 Task: Add an event with the title Second Training Workshop: Negotiation Techniques, date '2024/04/03', time 8:50 AM to 10:50 AMand add a description: After the scavenger hunt, a debriefing session will be conducted to allow teams to share their experiences, challenges faced, and lessons learned. This provides an opportunity for reflection, celebration of successes, and identification of areas for improvement.Select event color  Lavender . Add location for the event as: 987 Meteora, Greece, logged in from the account softage.6@softage.netand send the event invitation to softage.9@softage.net and softage.10@softage.net. Set a reminder for the event Every weekday(Monday to Friday)
Action: Mouse moved to (96, 123)
Screenshot: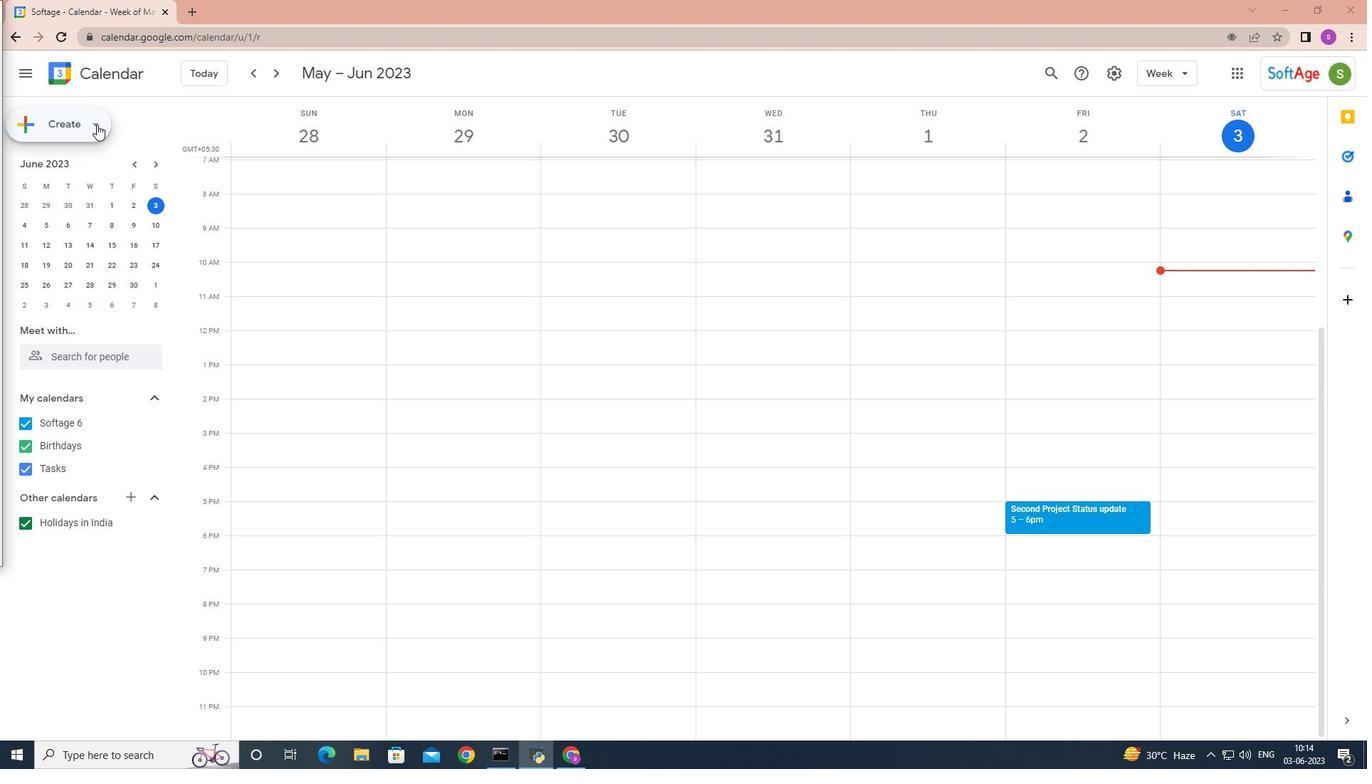 
Action: Mouse pressed left at (96, 123)
Screenshot: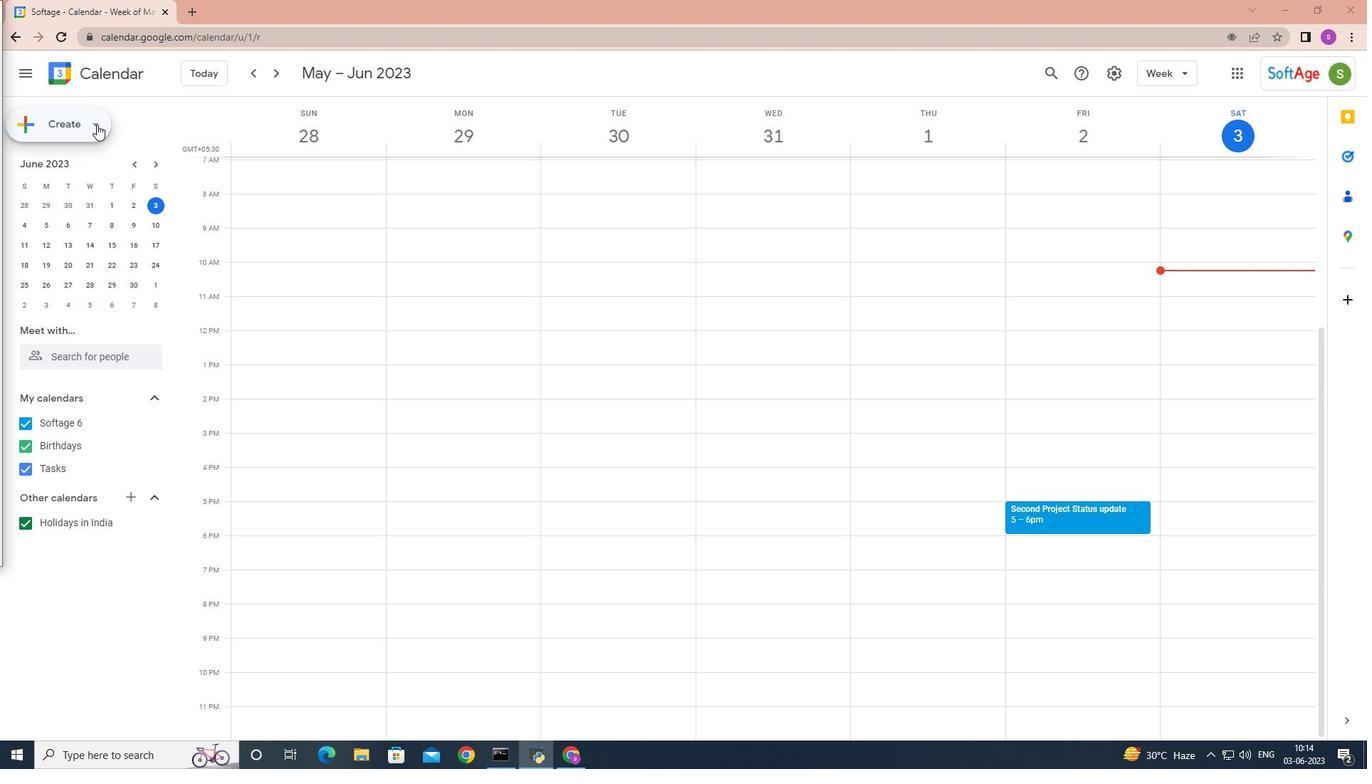 
Action: Mouse moved to (86, 157)
Screenshot: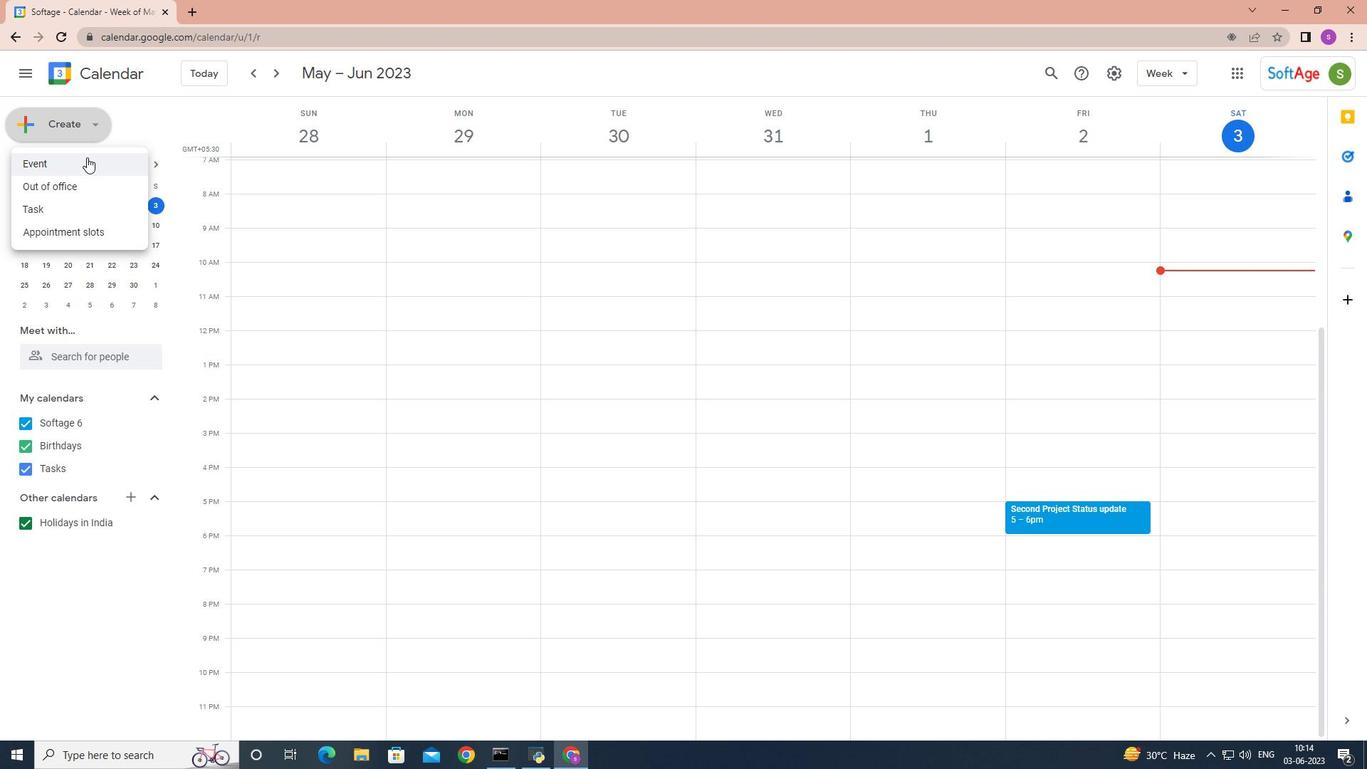 
Action: Mouse pressed left at (86, 157)
Screenshot: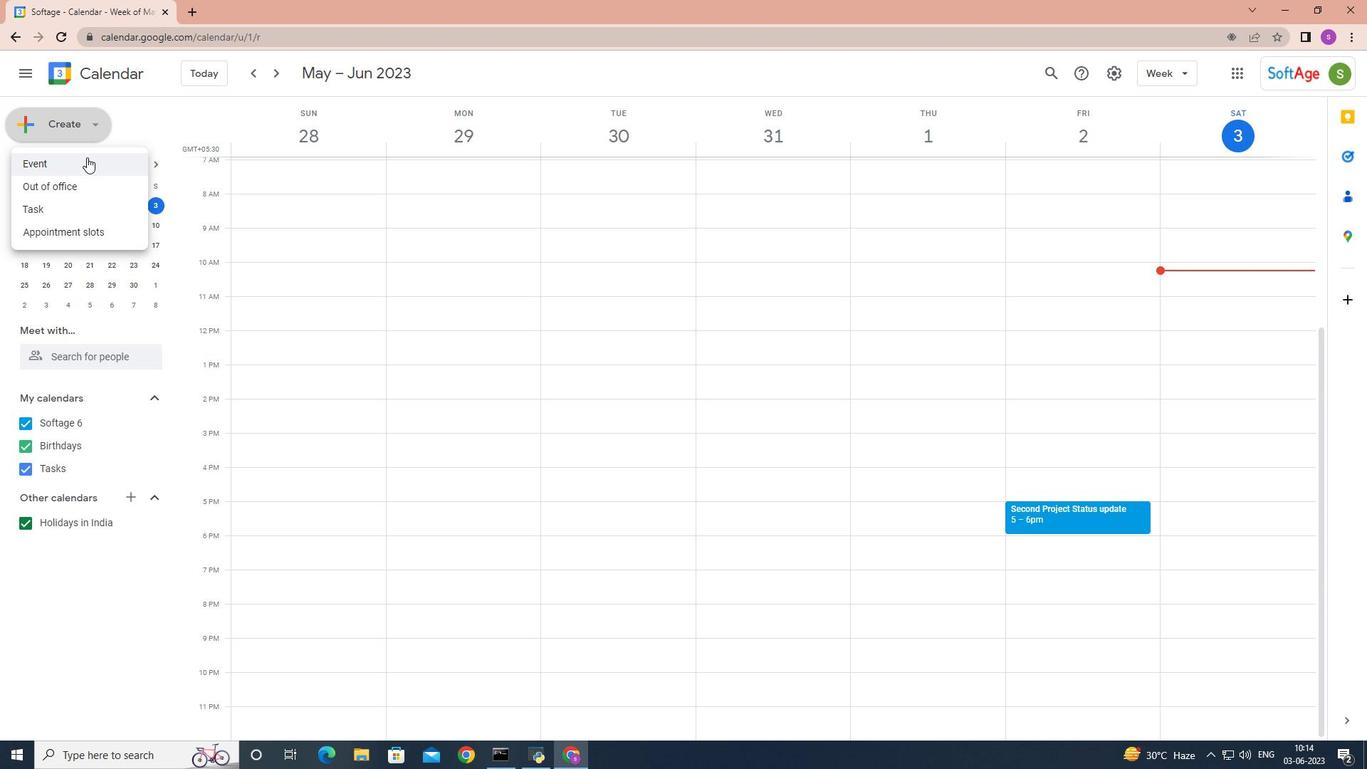 
Action: Mouse moved to (1023, 558)
Screenshot: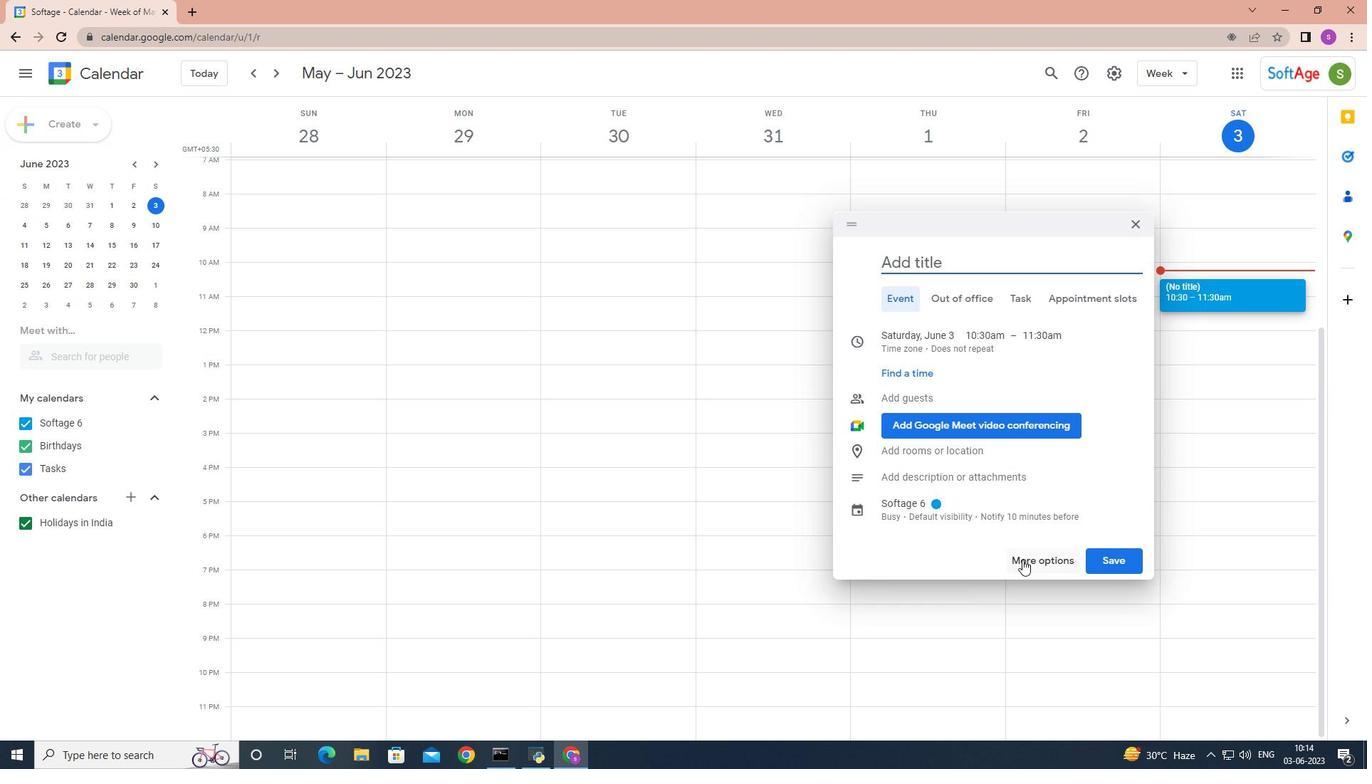 
Action: Mouse pressed left at (1023, 558)
Screenshot: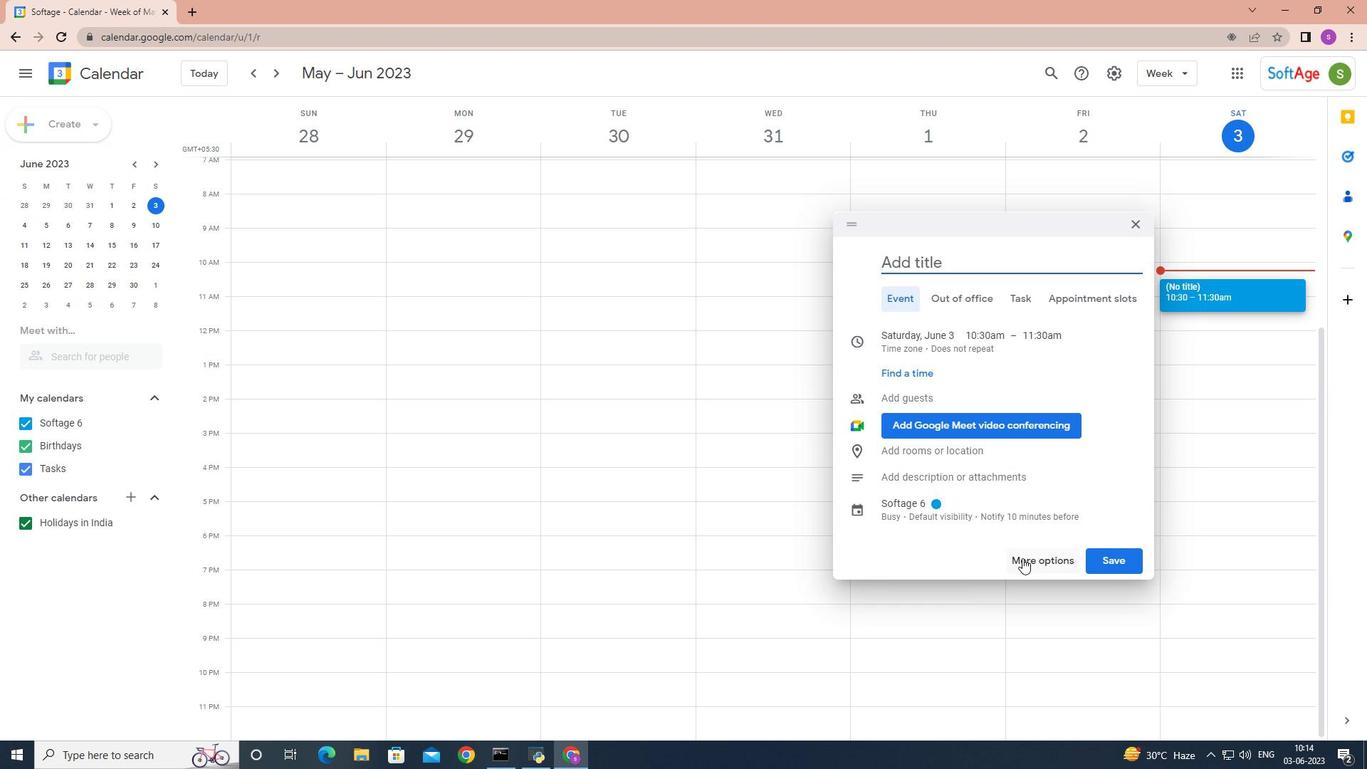 
Action: Mouse moved to (153, 109)
Screenshot: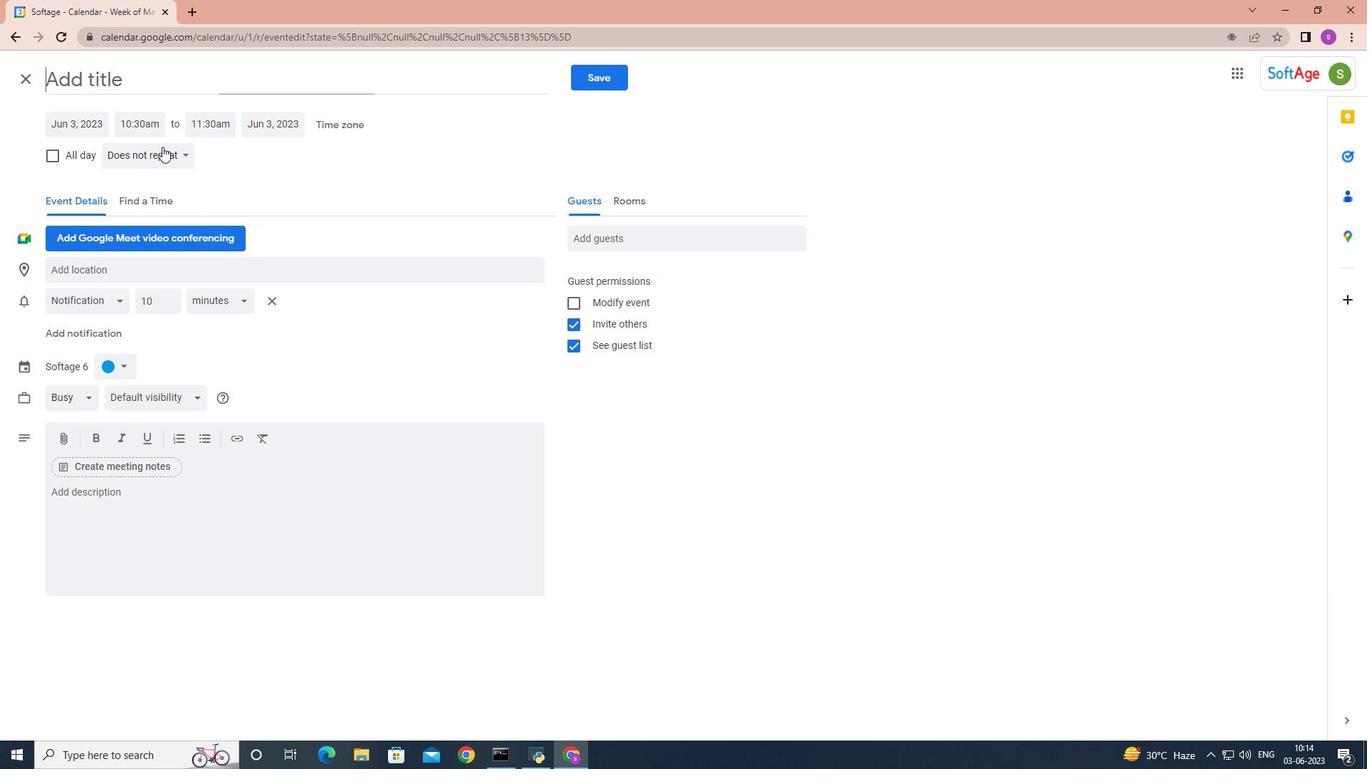 
Action: Key pressed <Key.shift>Second<Key.space><Key.shift>Training<Key.space><Key.shift>Workshop<Key.shift>:<Key.space><Key.shift>Negotiation<Key.space><Key.shift>Techniques
Screenshot: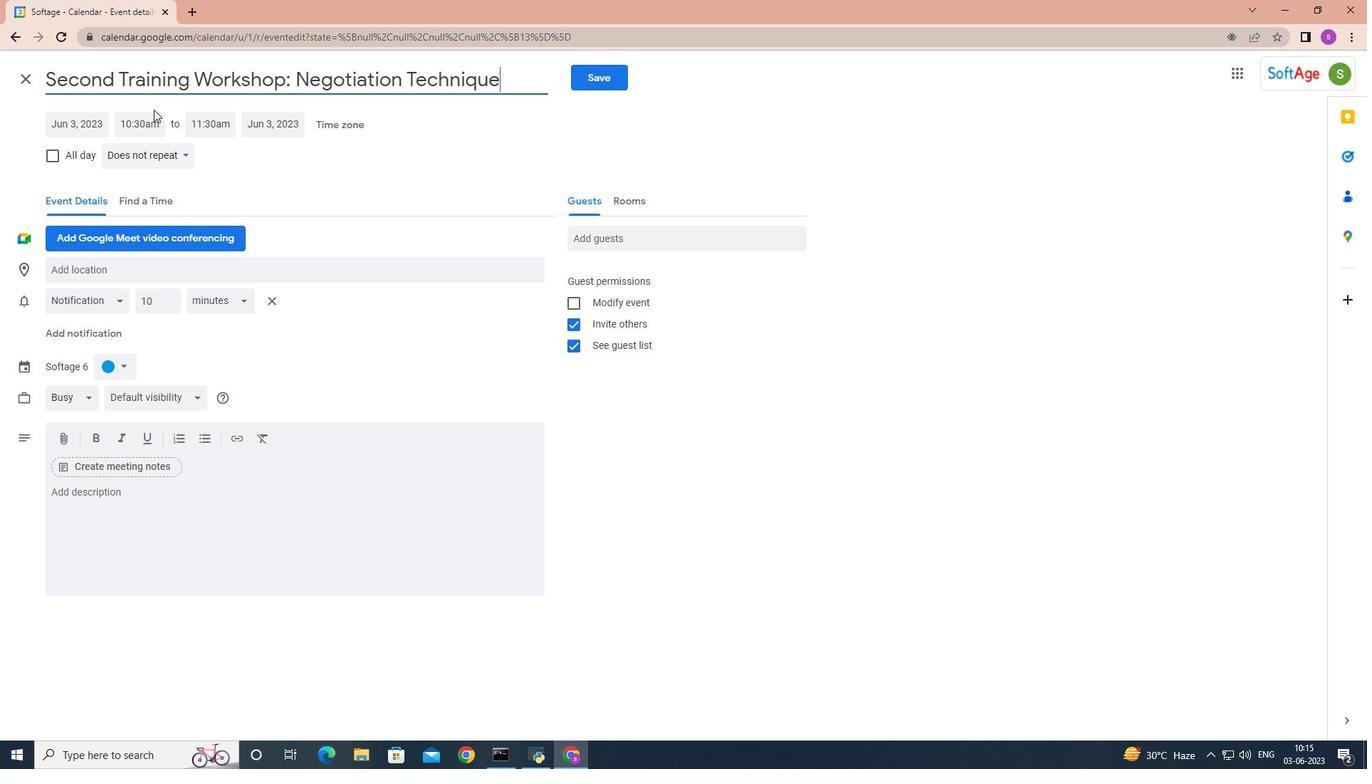 
Action: Mouse moved to (93, 128)
Screenshot: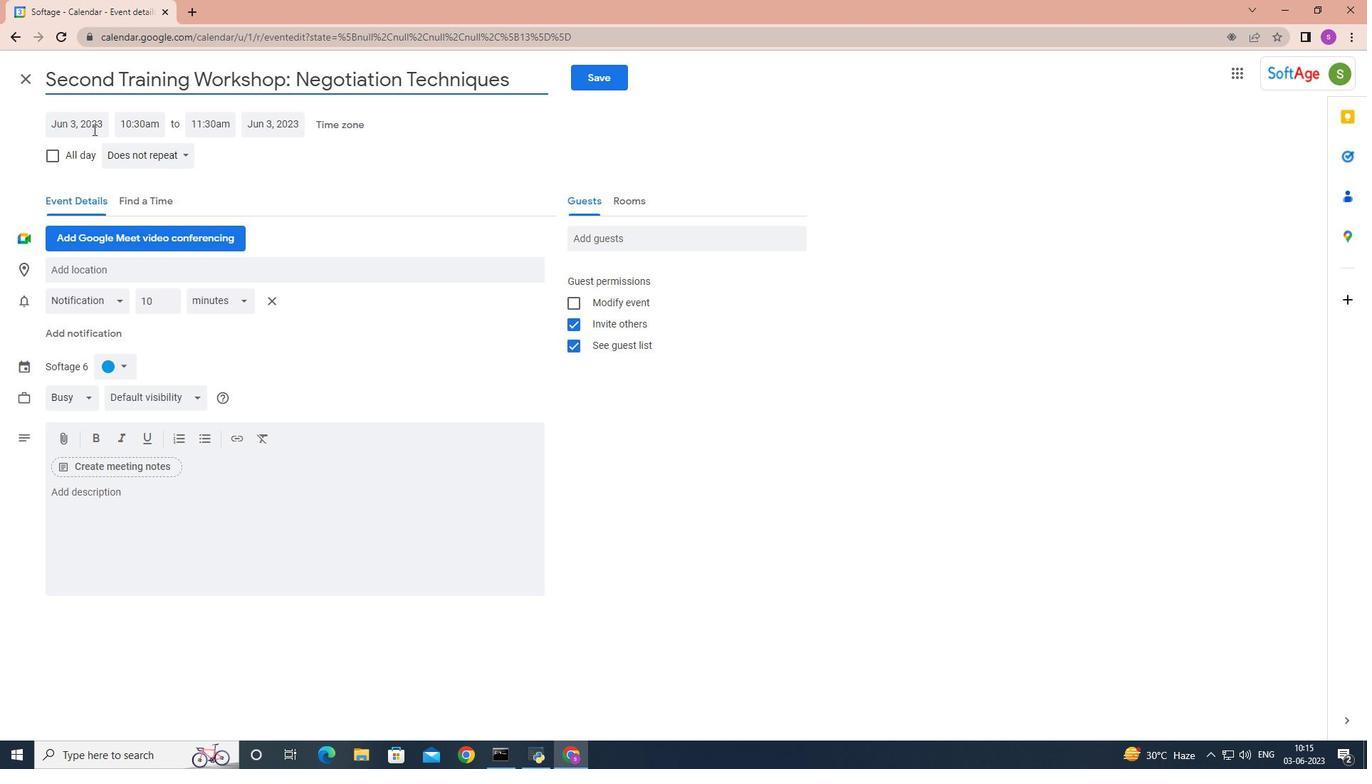 
Action: Mouse pressed left at (93, 128)
Screenshot: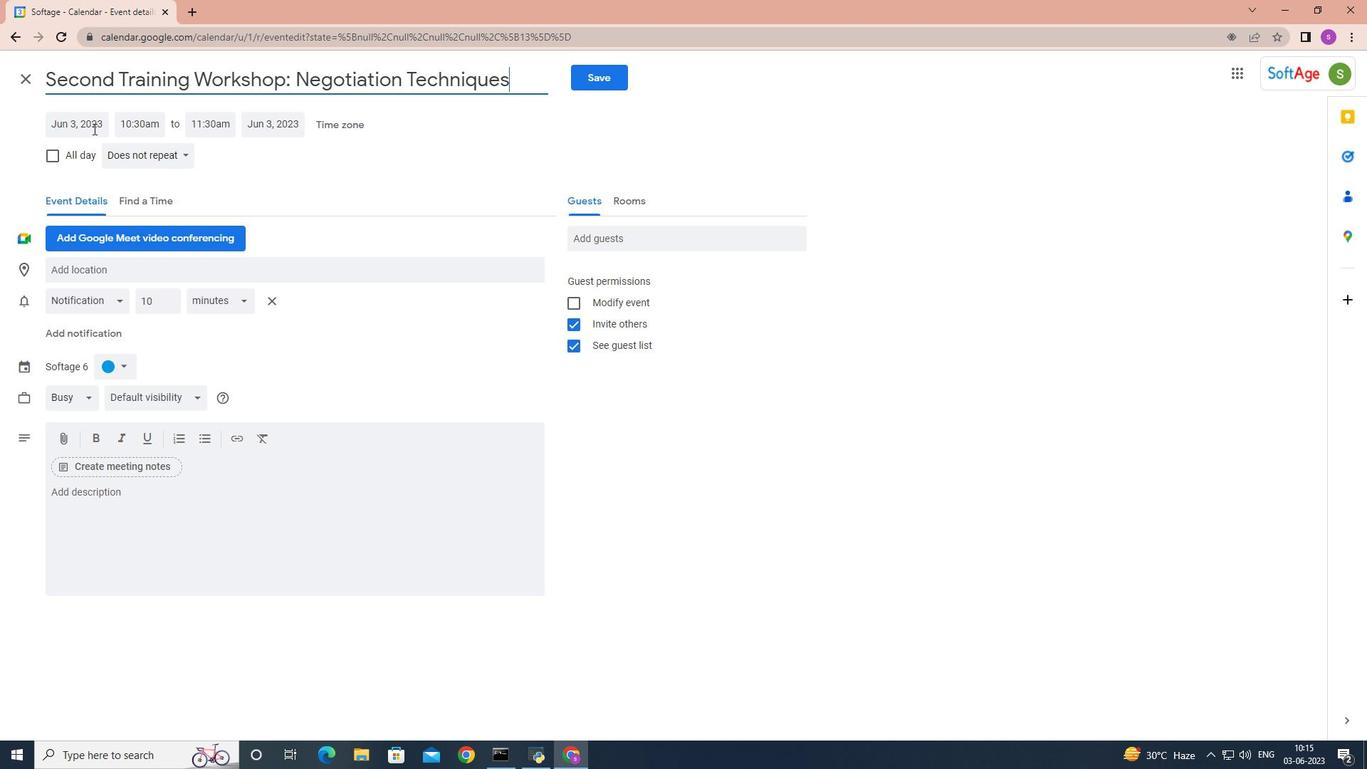 
Action: Mouse moved to (227, 156)
Screenshot: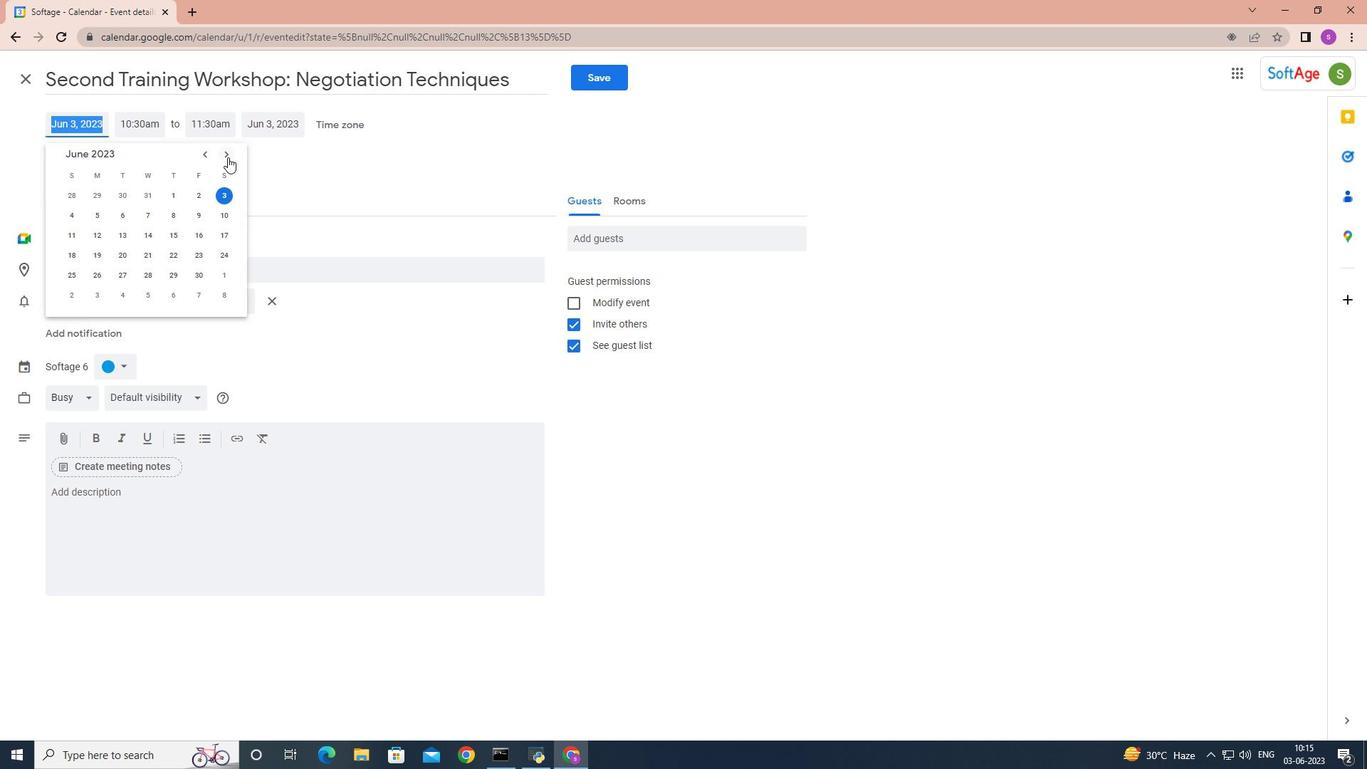 
Action: Mouse pressed left at (227, 156)
Screenshot: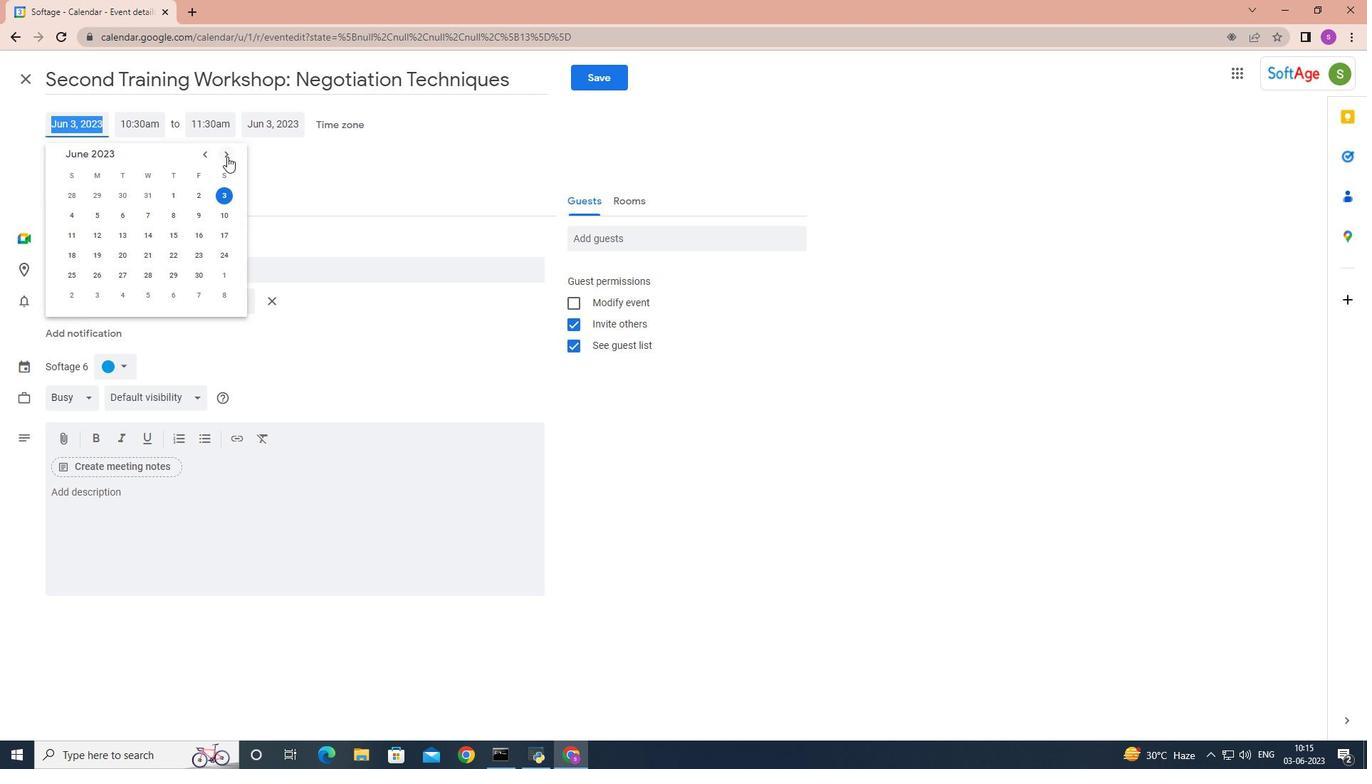 
Action: Mouse moved to (226, 156)
Screenshot: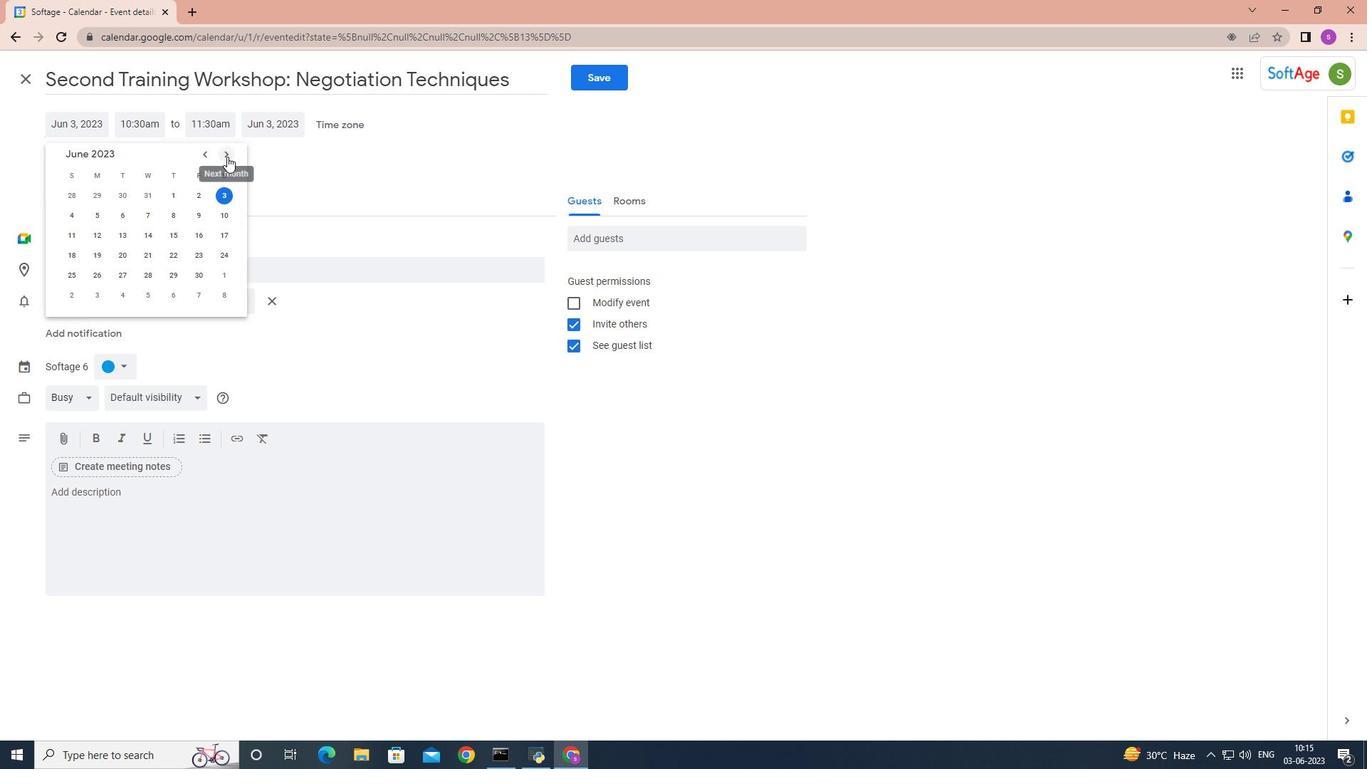 
Action: Mouse pressed left at (226, 156)
Screenshot: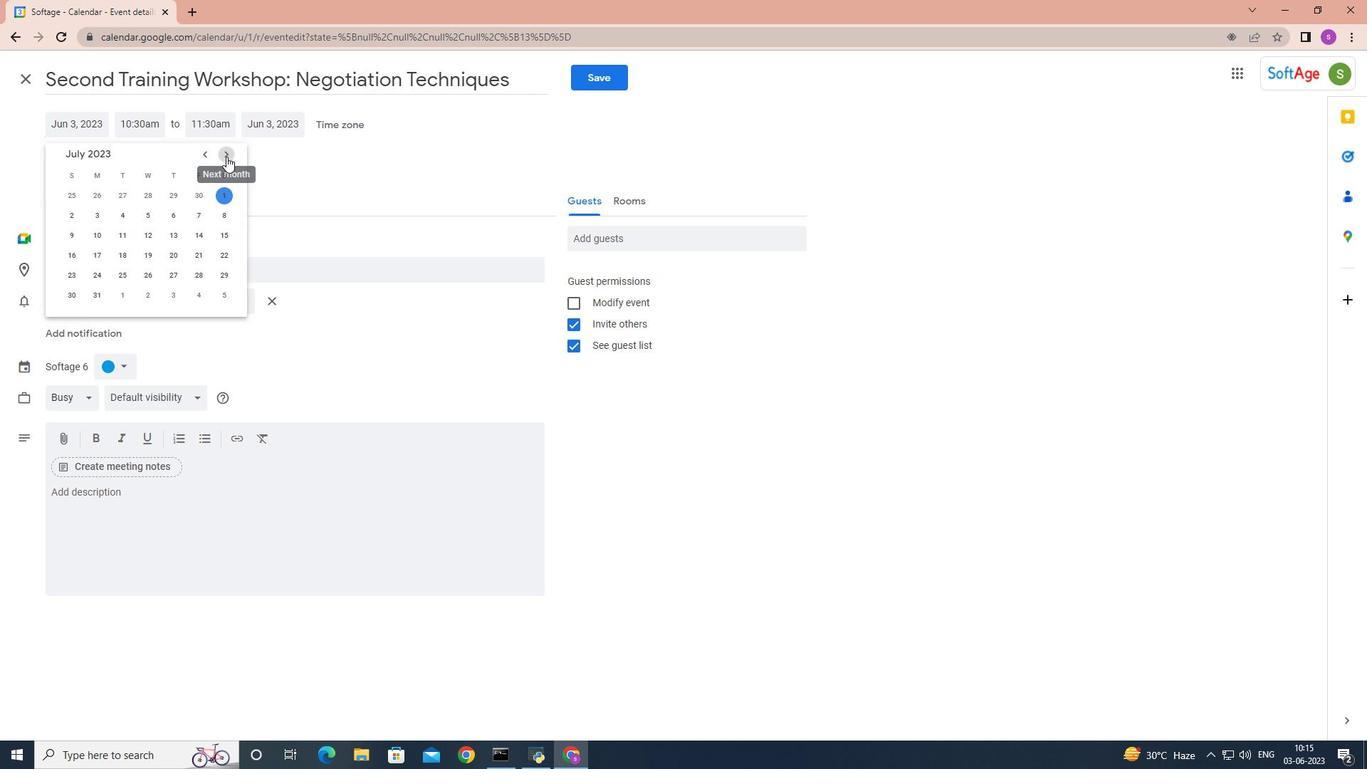 
Action: Mouse pressed left at (226, 156)
Screenshot: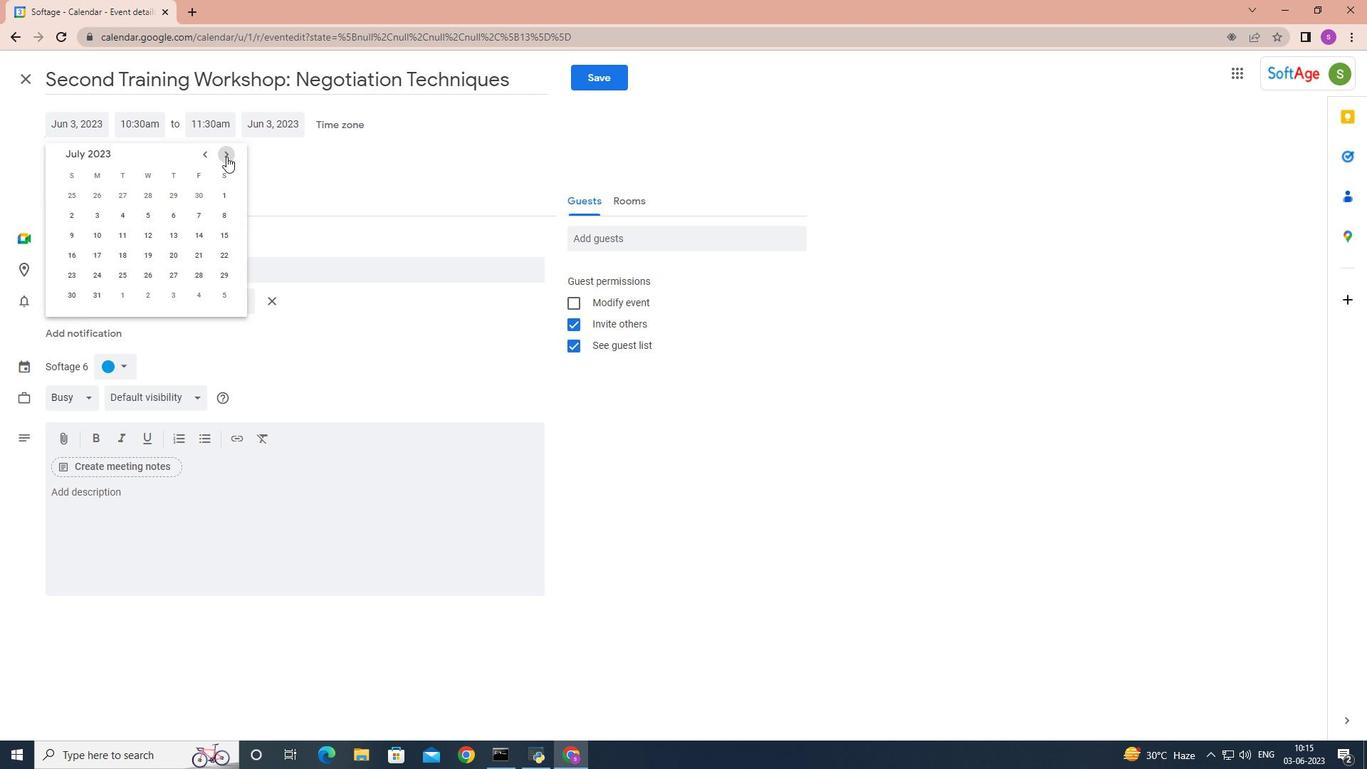 
Action: Mouse pressed left at (226, 156)
Screenshot: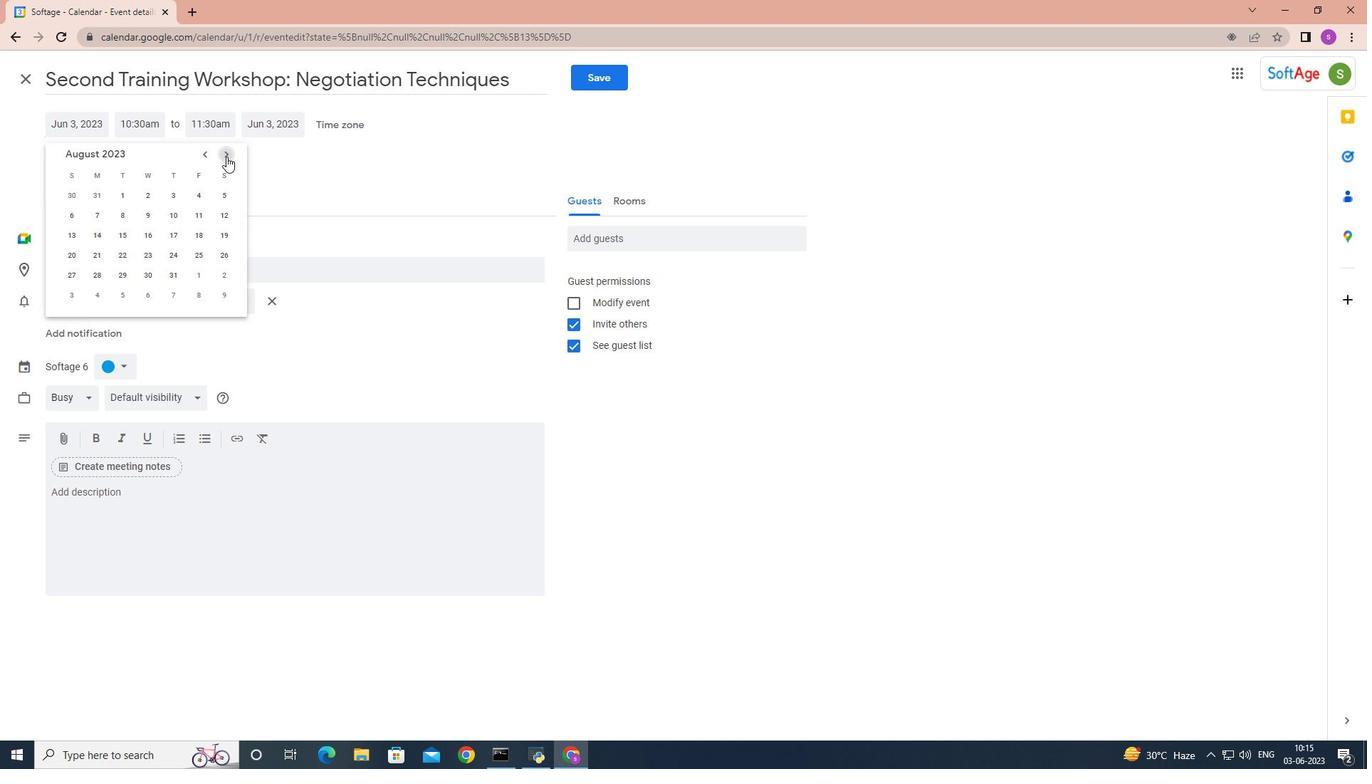 
Action: Mouse pressed left at (226, 156)
Screenshot: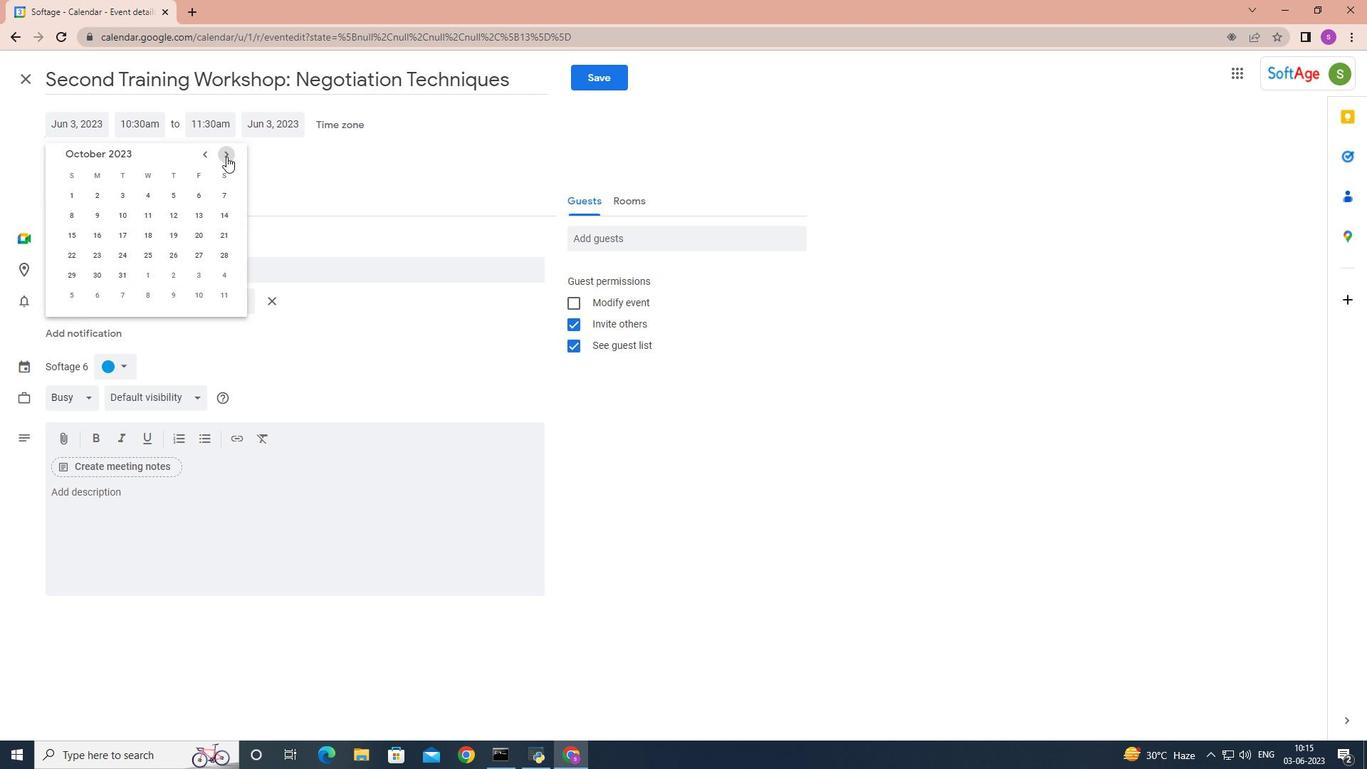 
Action: Mouse pressed left at (226, 156)
Screenshot: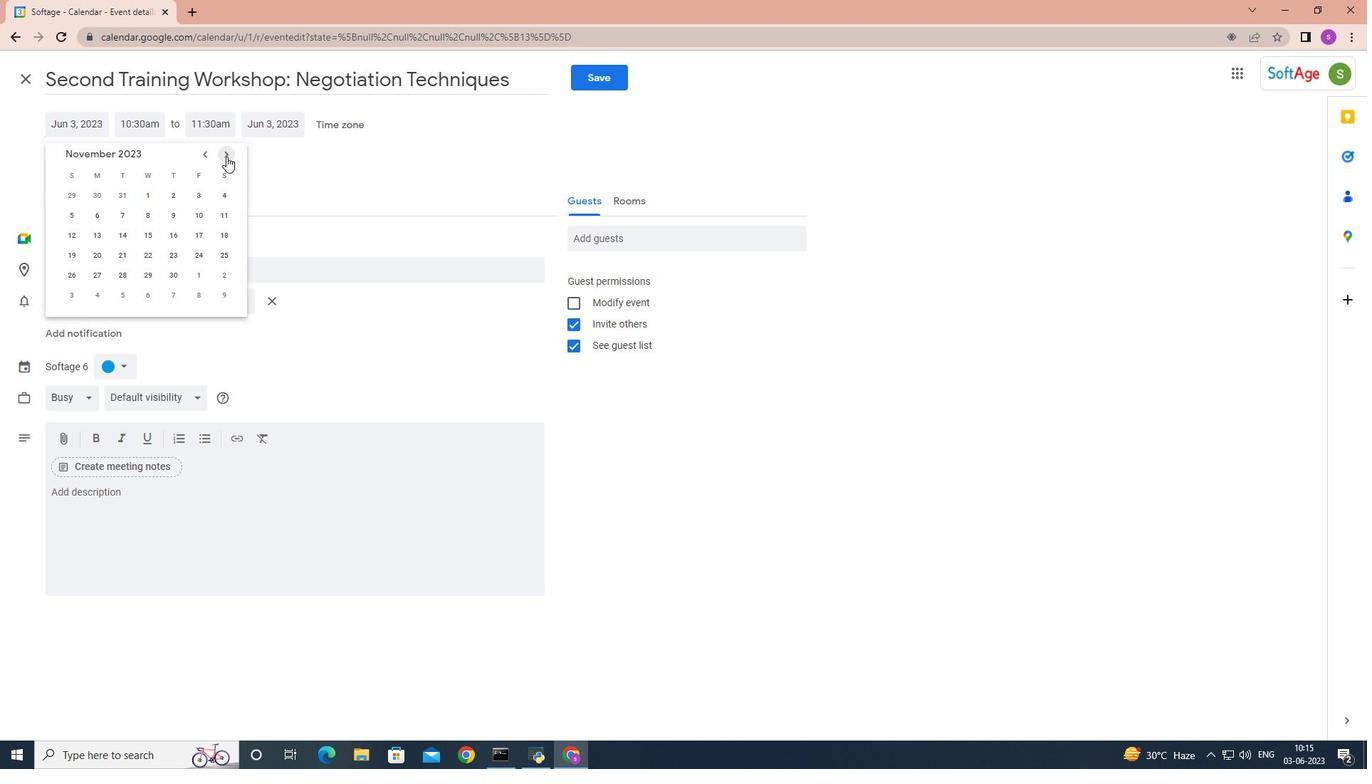 
Action: Mouse pressed left at (226, 156)
Screenshot: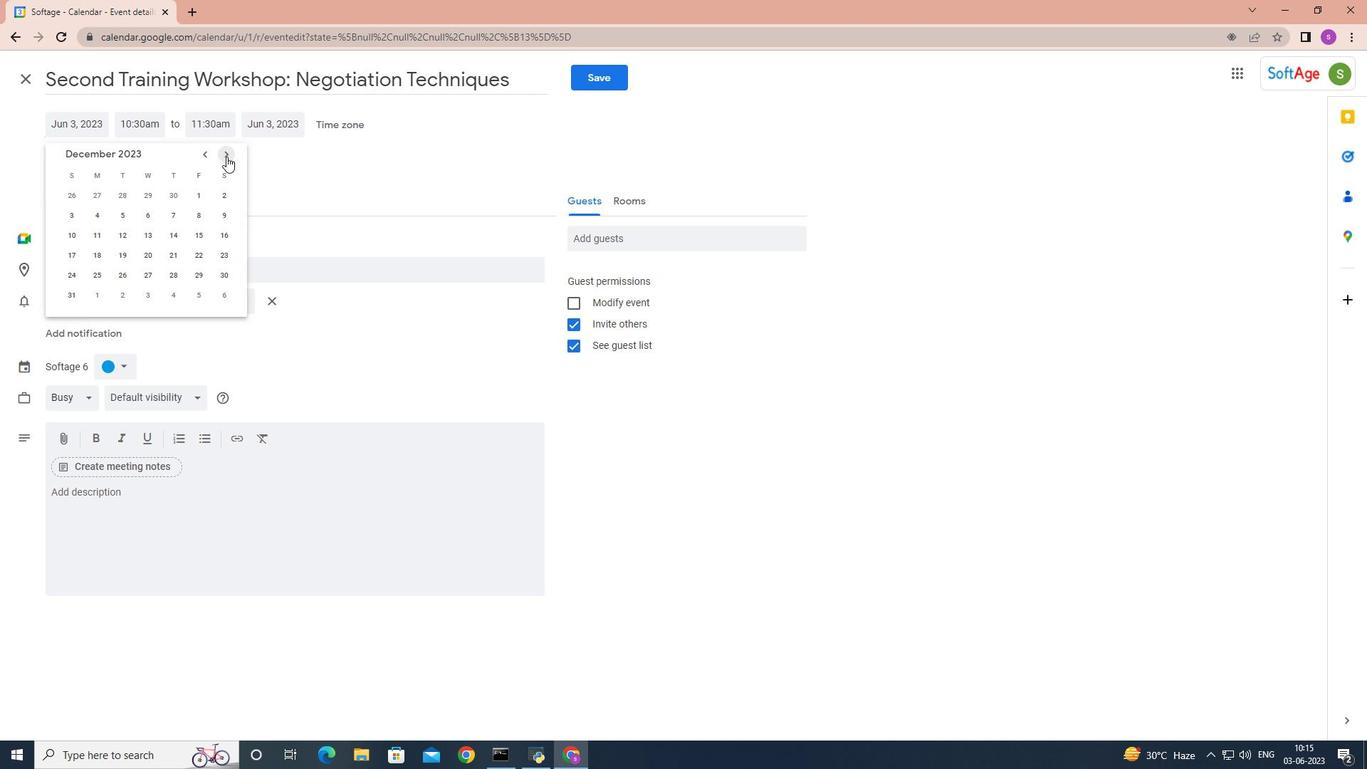 
Action: Mouse pressed left at (226, 156)
Screenshot: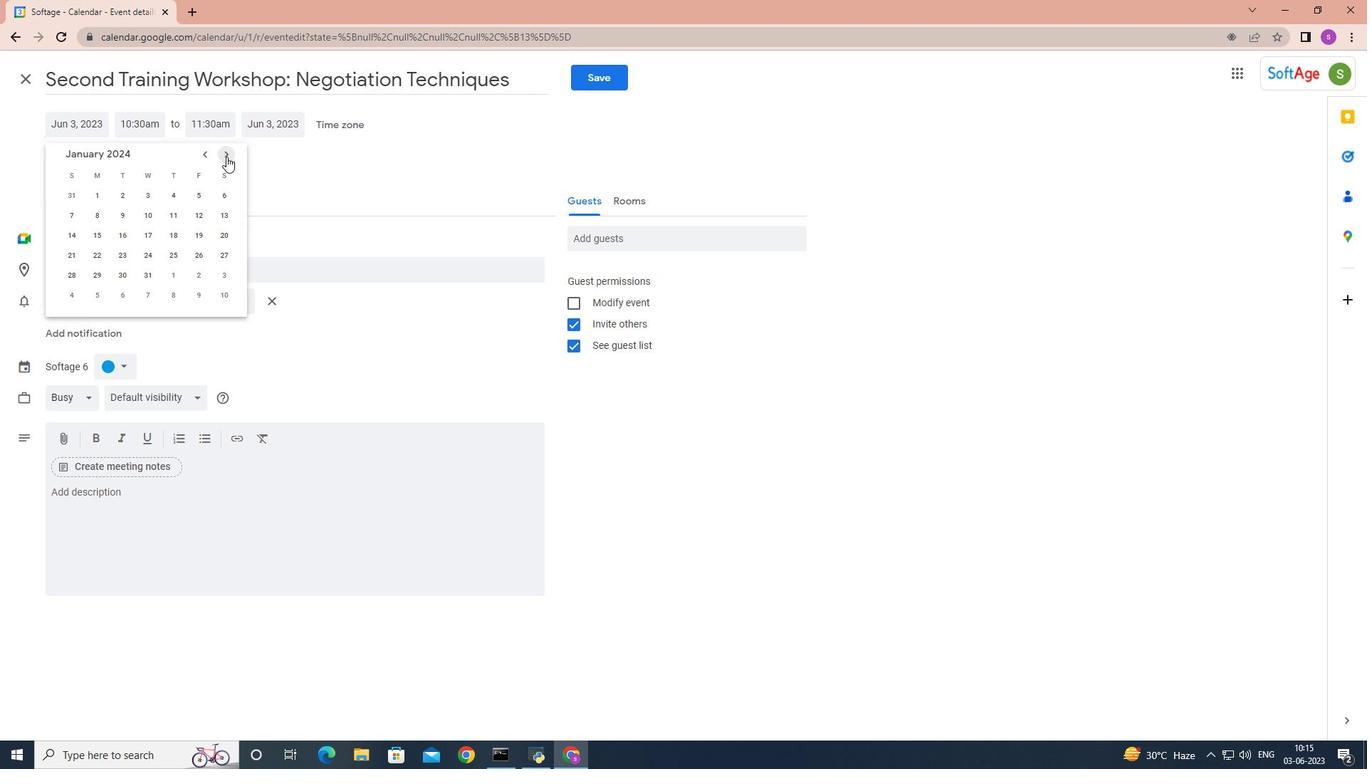 
Action: Mouse pressed left at (226, 156)
Screenshot: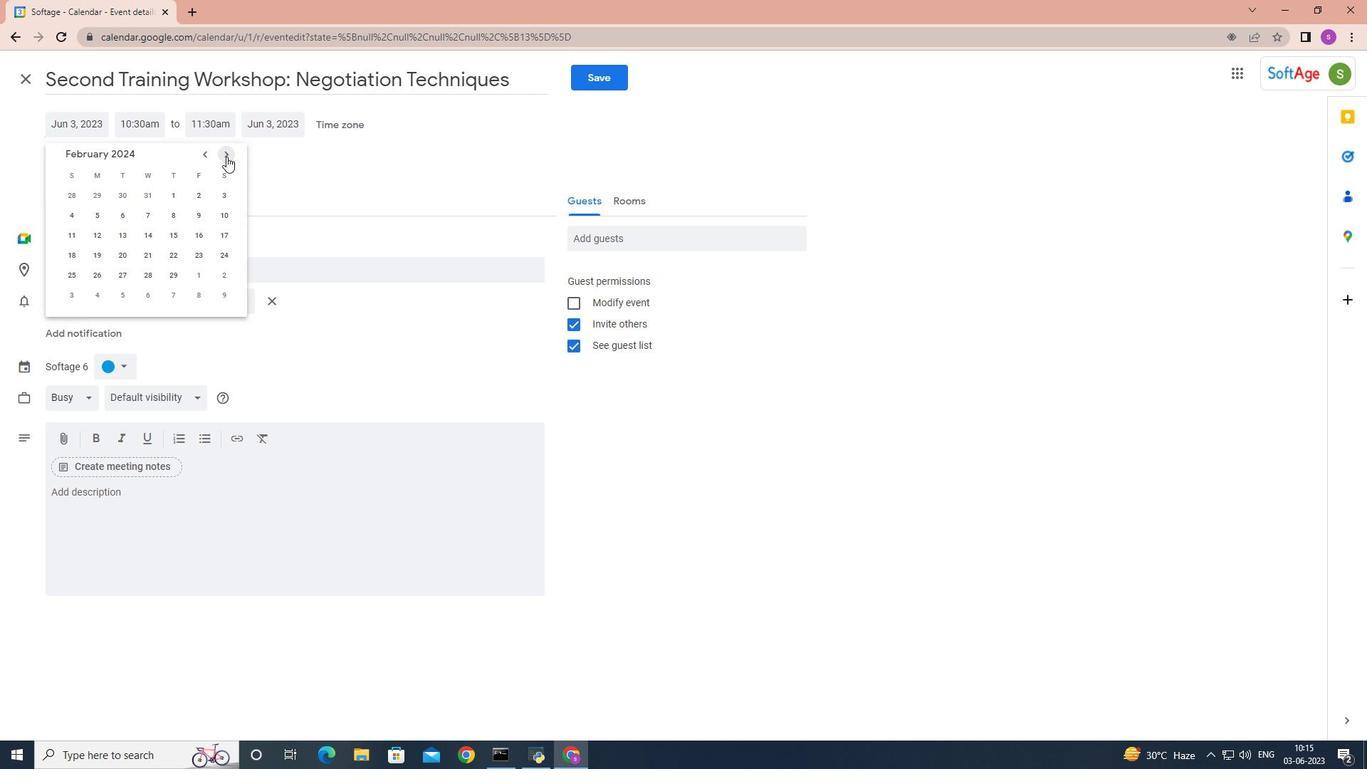 
Action: Mouse pressed left at (226, 156)
Screenshot: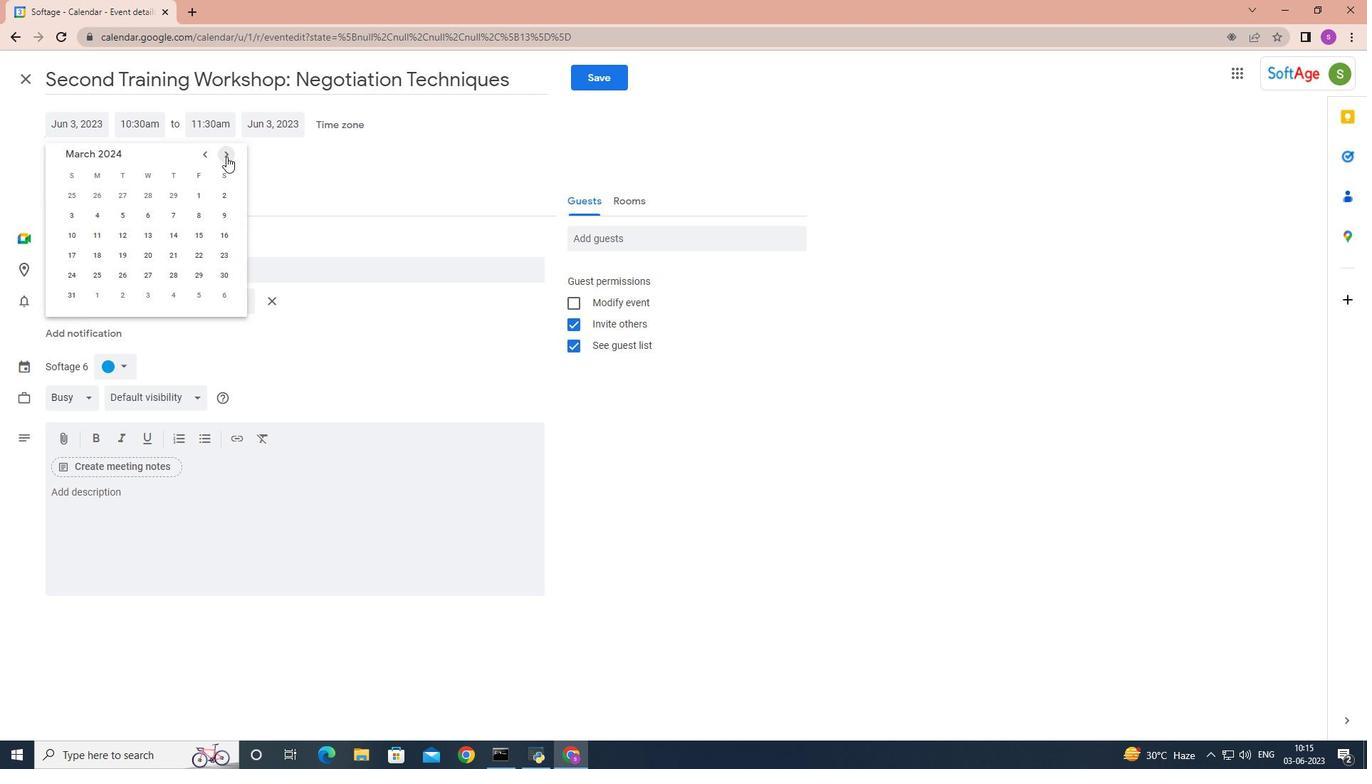
Action: Mouse moved to (144, 197)
Screenshot: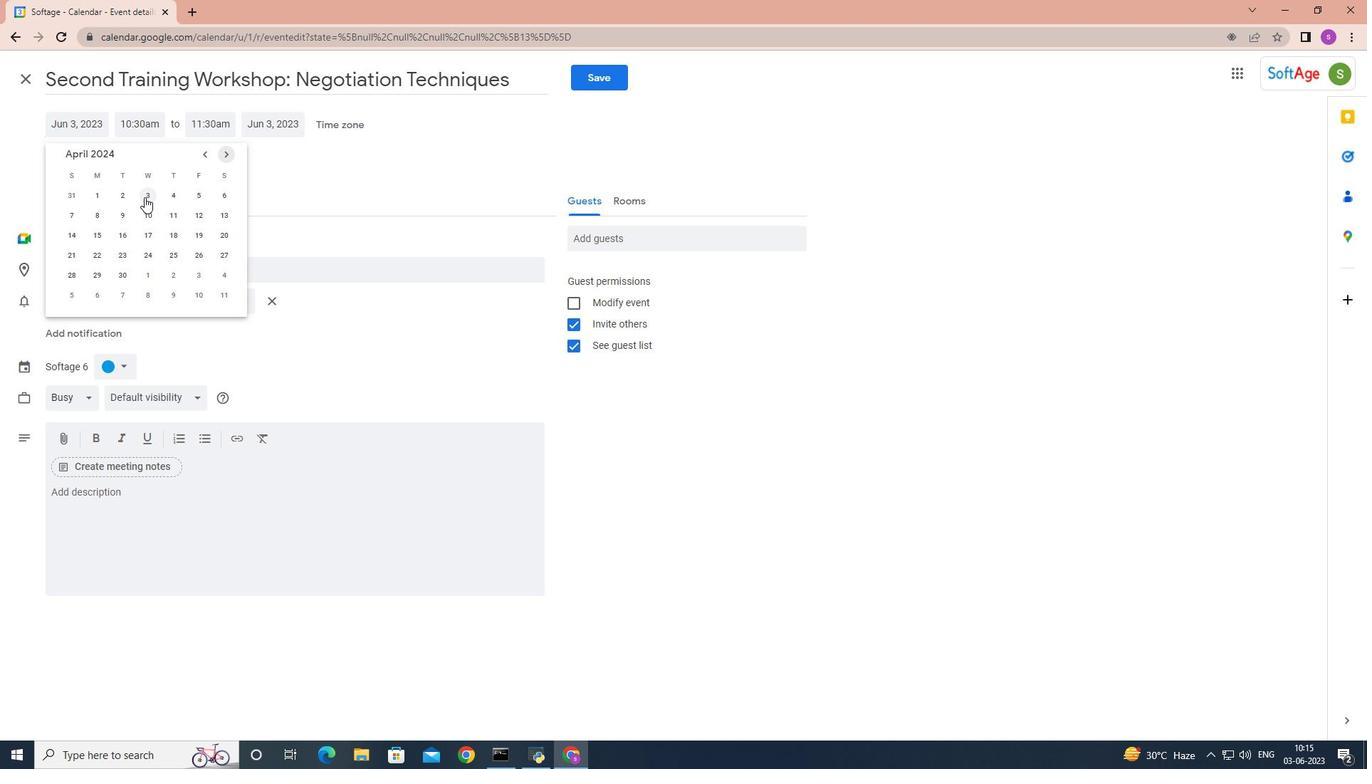 
Action: Mouse pressed left at (144, 197)
Screenshot: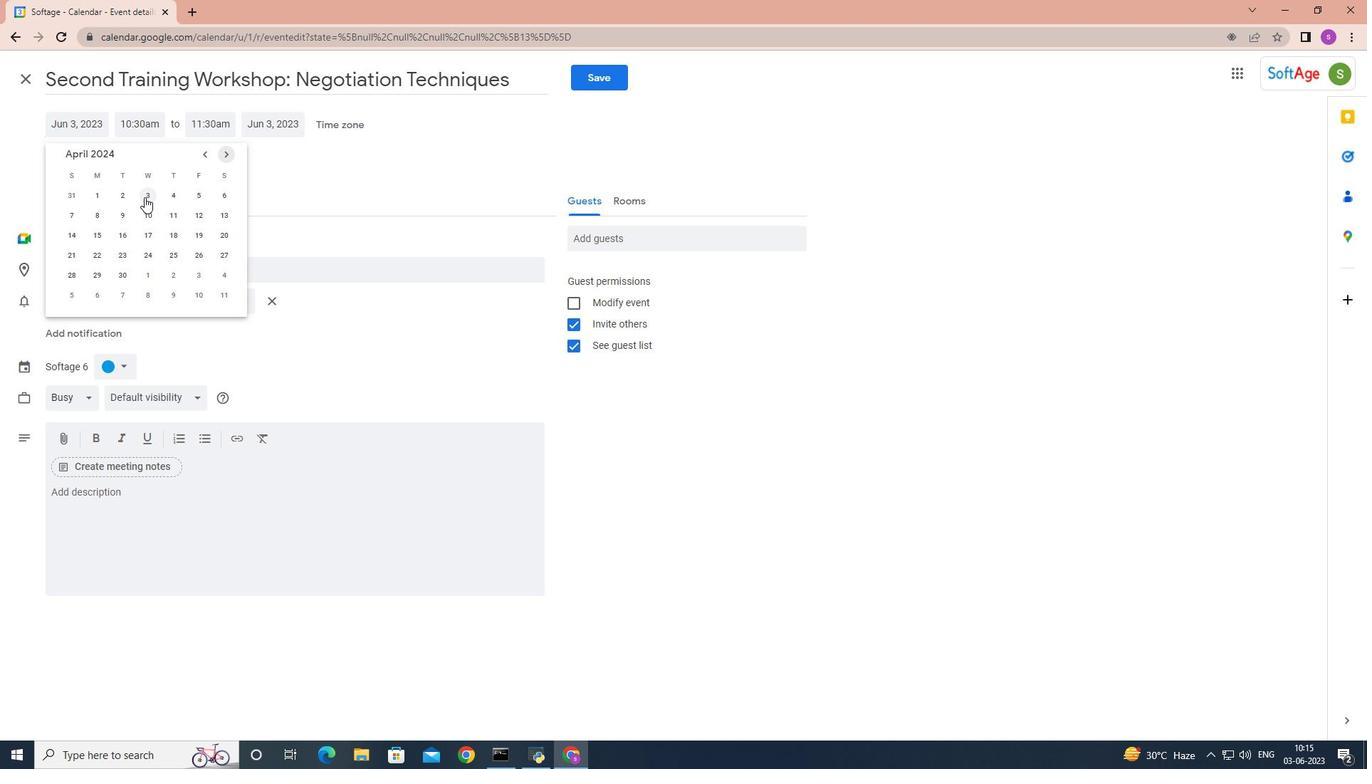 
Action: Mouse moved to (155, 122)
Screenshot: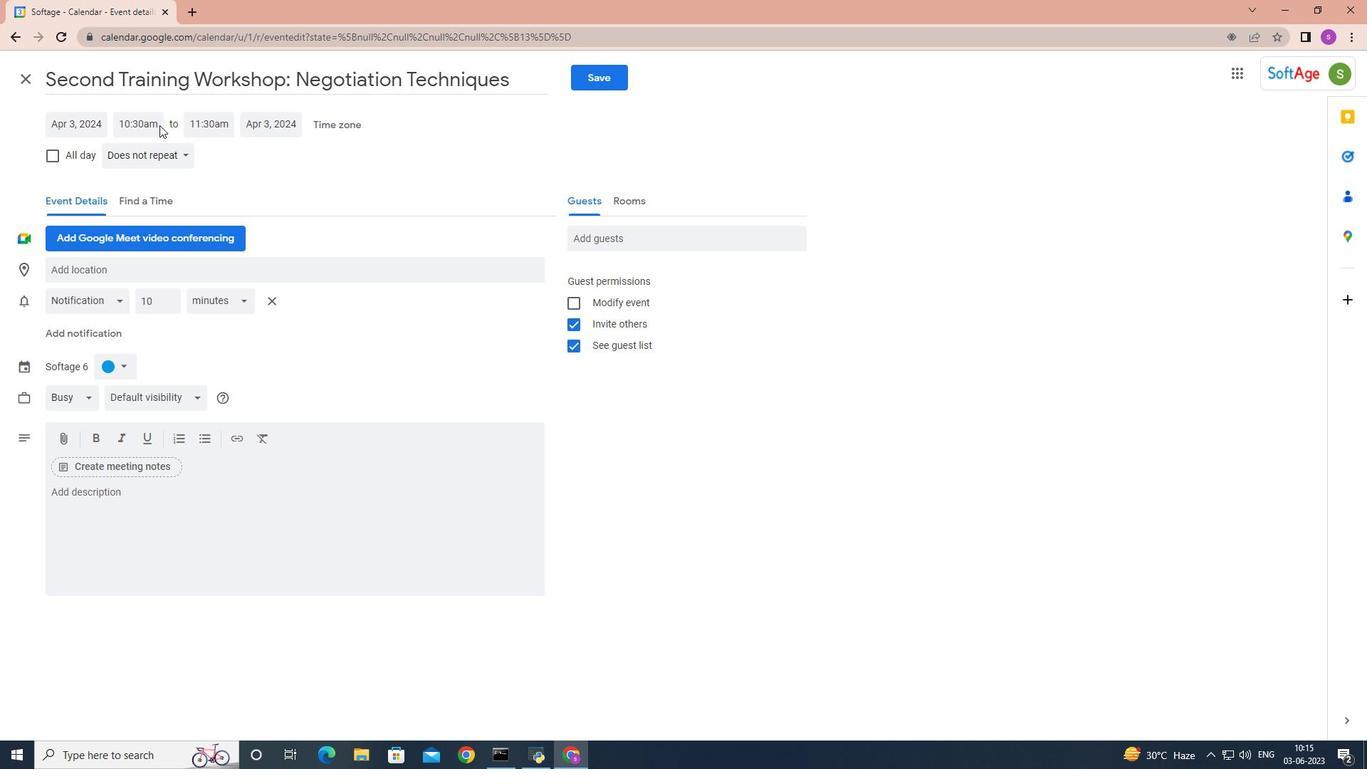 
Action: Mouse pressed left at (155, 122)
Screenshot: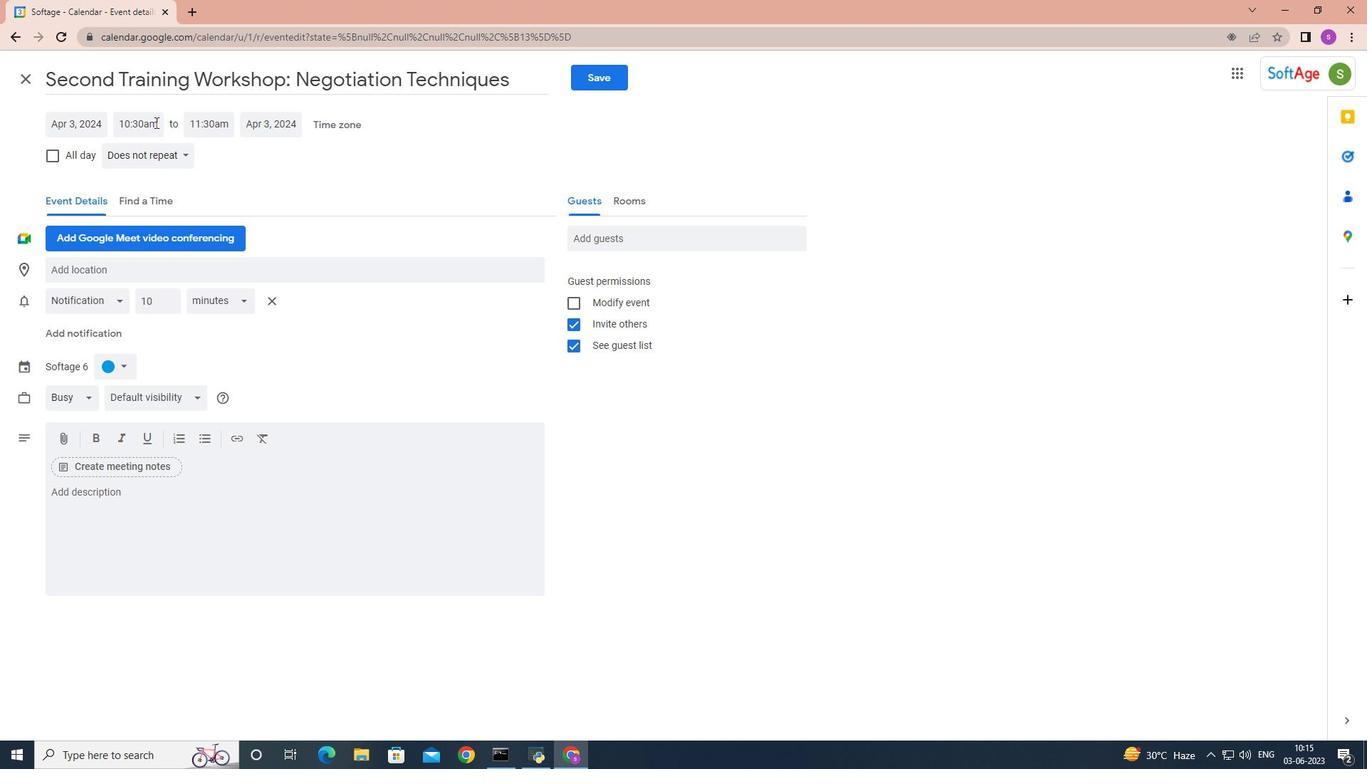 
Action: Mouse moved to (175, 221)
Screenshot: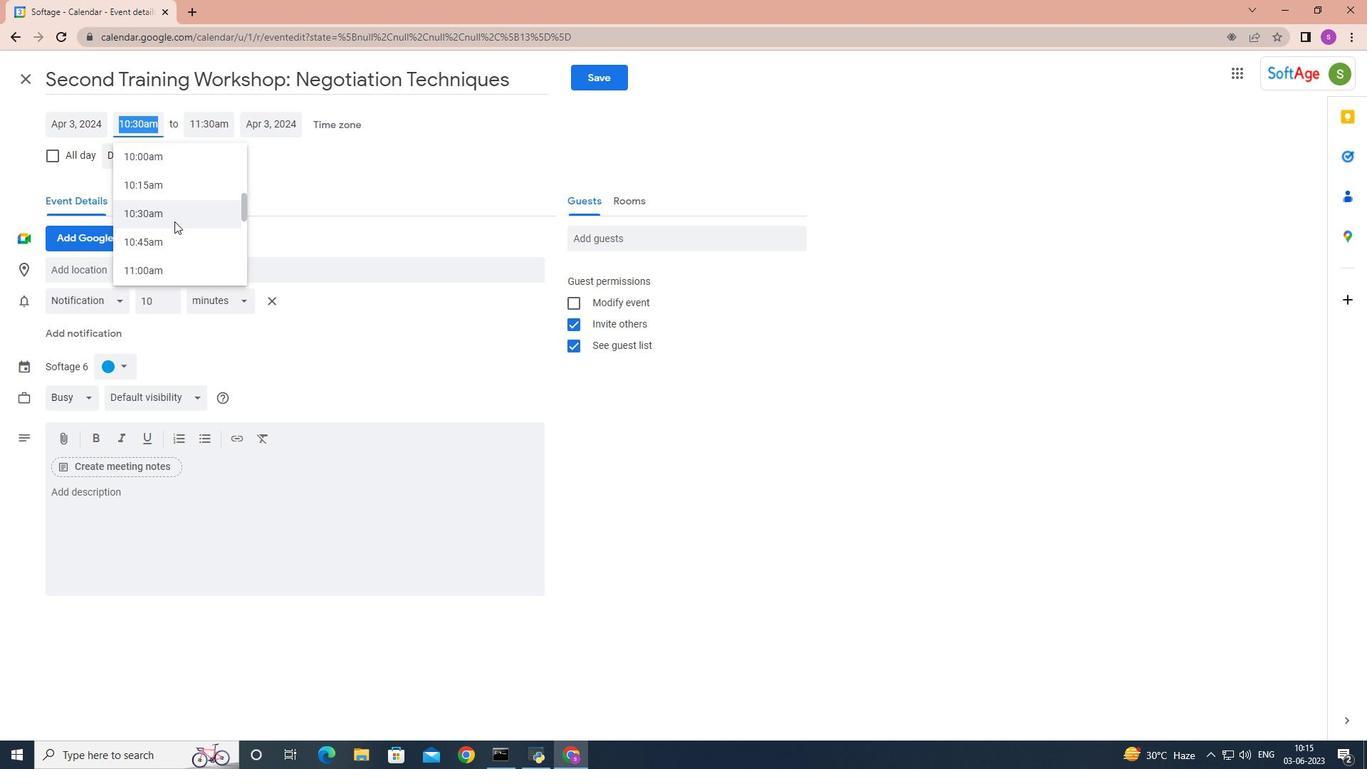 
Action: Mouse scrolled (175, 222) with delta (0, 0)
Screenshot: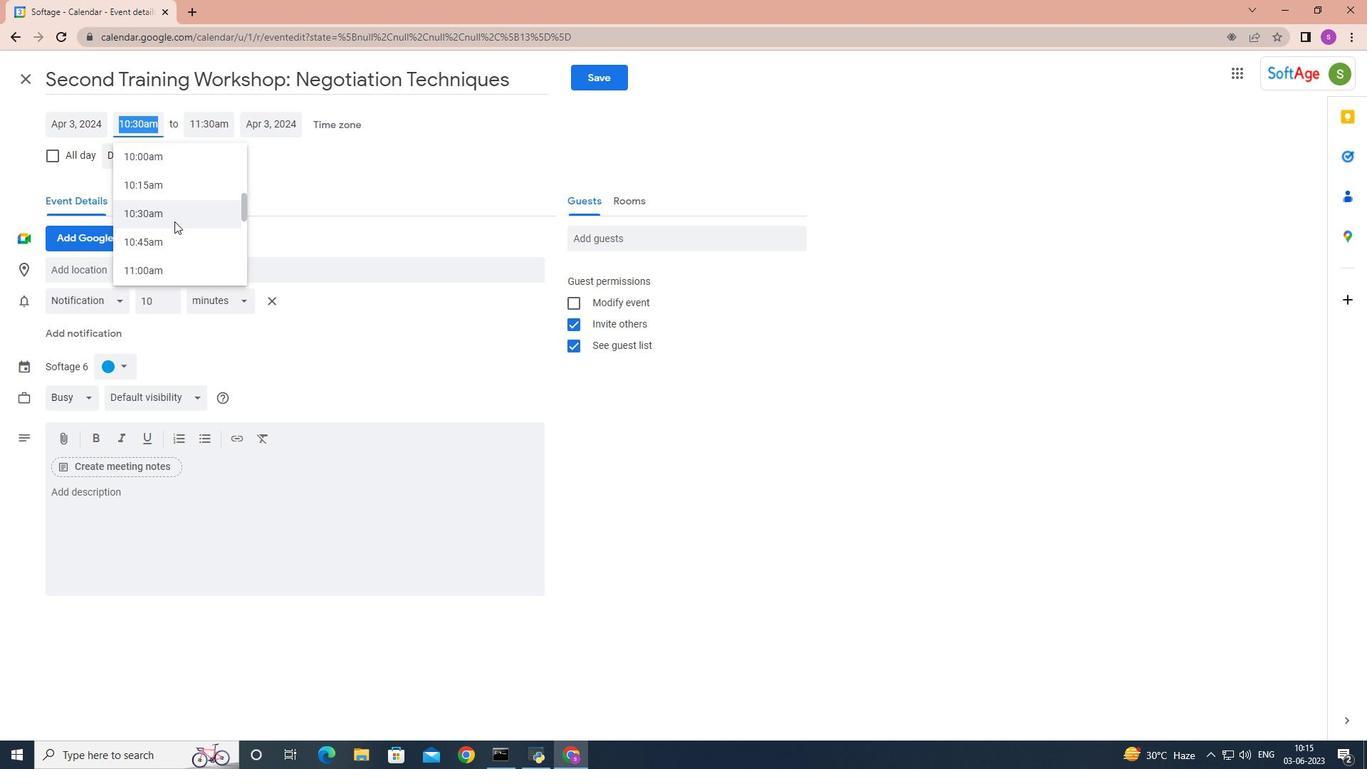 
Action: Mouse scrolled (175, 222) with delta (0, 0)
Screenshot: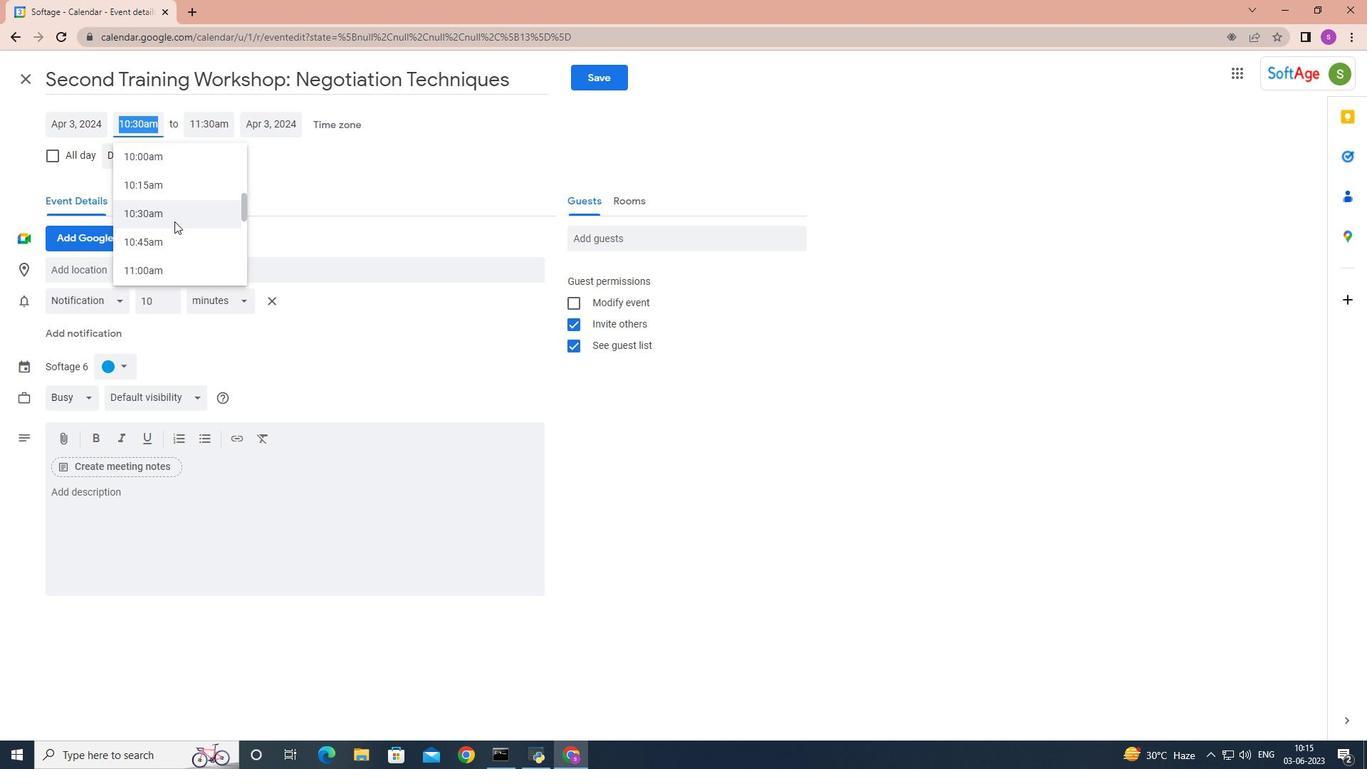 
Action: Mouse scrolled (175, 222) with delta (0, 0)
Screenshot: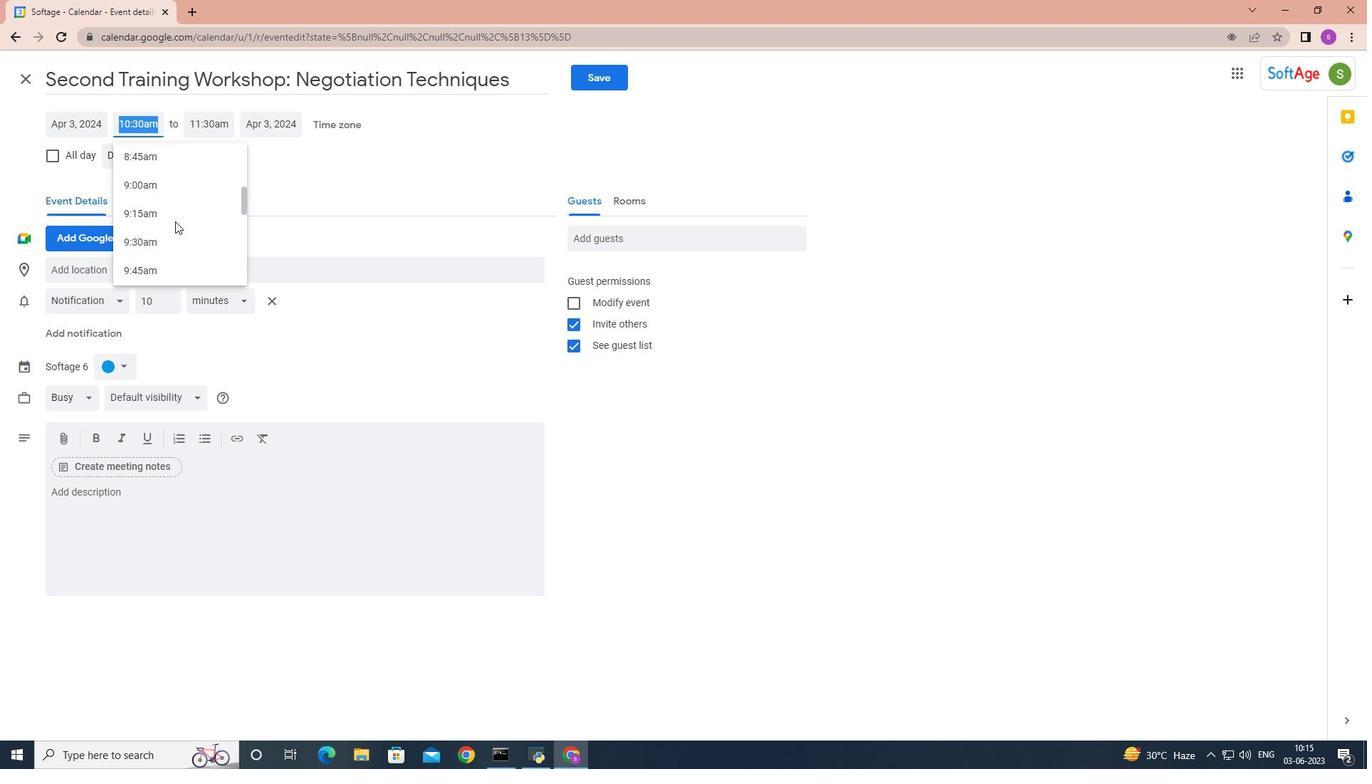 
Action: Mouse moved to (175, 215)
Screenshot: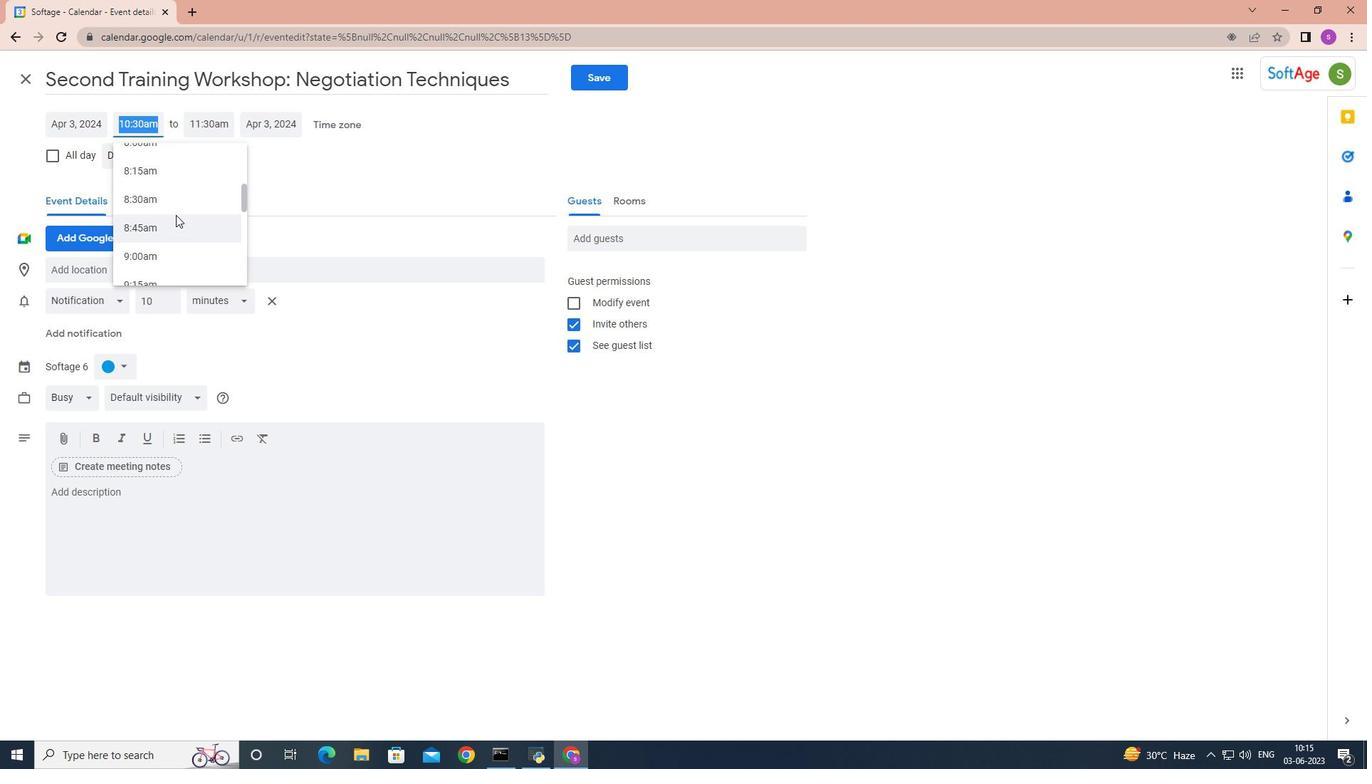 
Action: Key pressed <Key.shift>*<Key.backspace>8<Key.shift>:50<Key.space><Key.shift>AM<Key.enter>
Screenshot: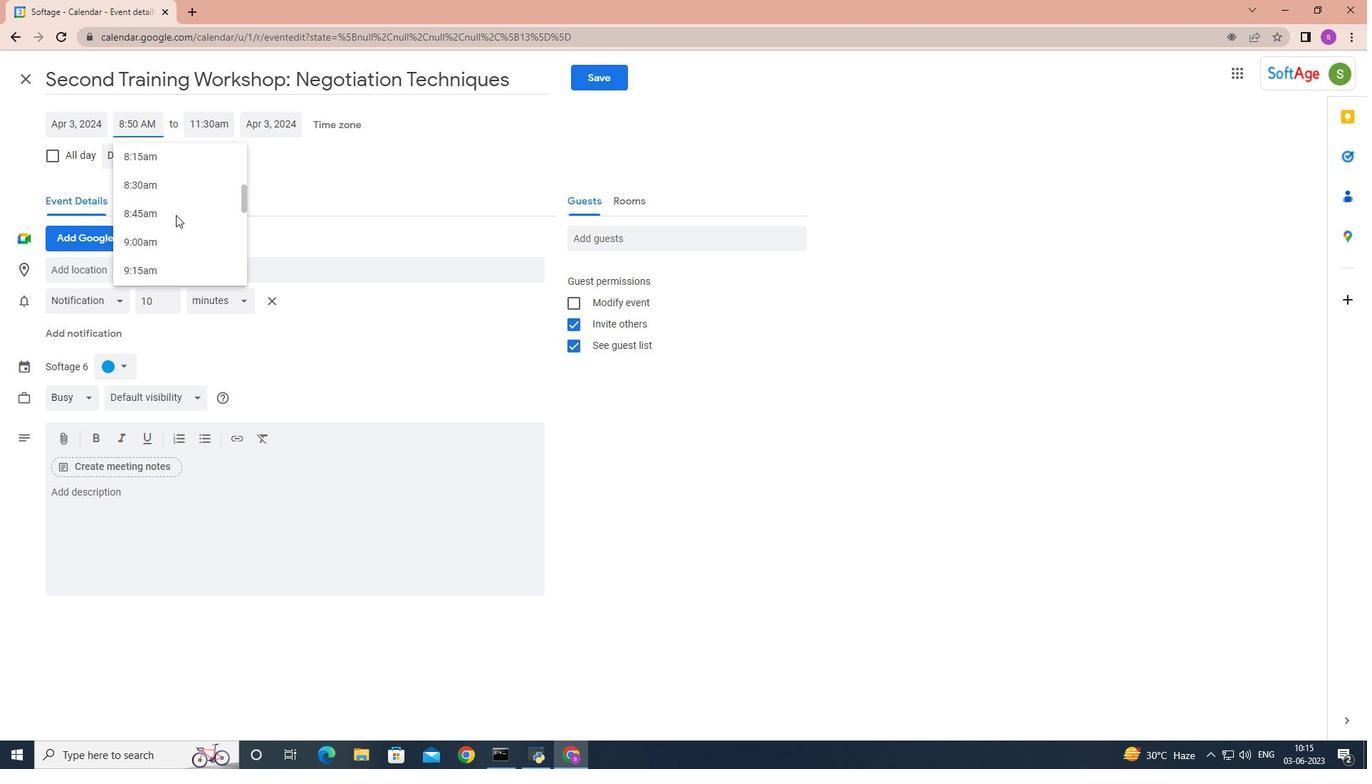 
Action: Mouse moved to (198, 124)
Screenshot: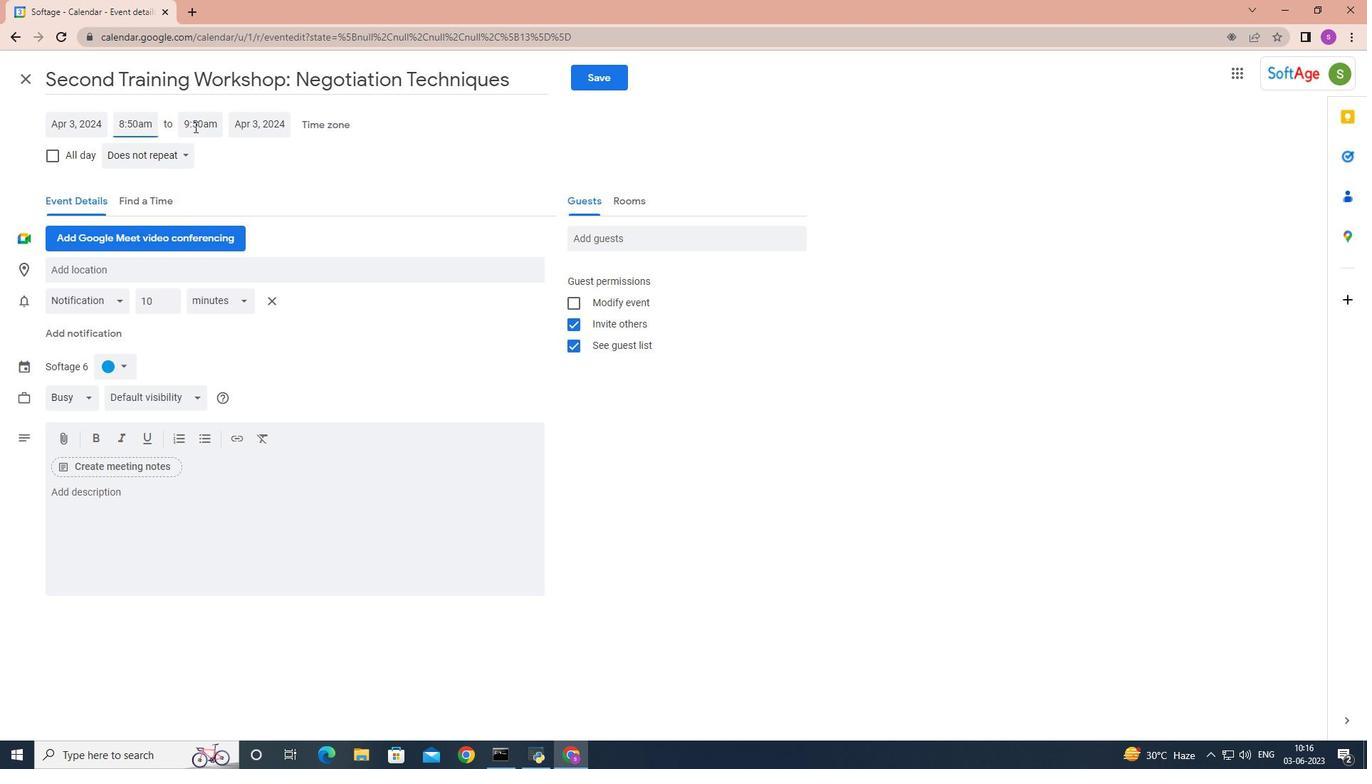 
Action: Mouse pressed left at (198, 124)
Screenshot: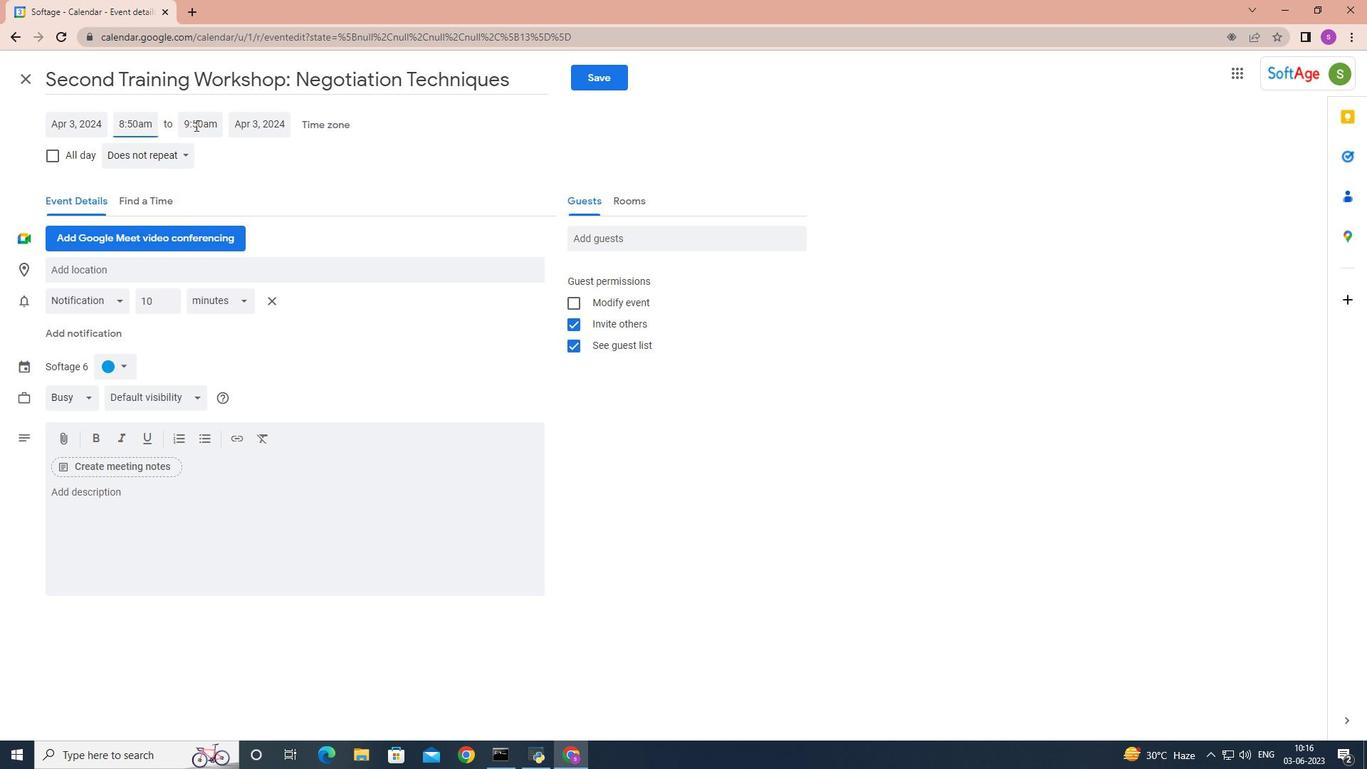 
Action: Mouse moved to (212, 270)
Screenshot: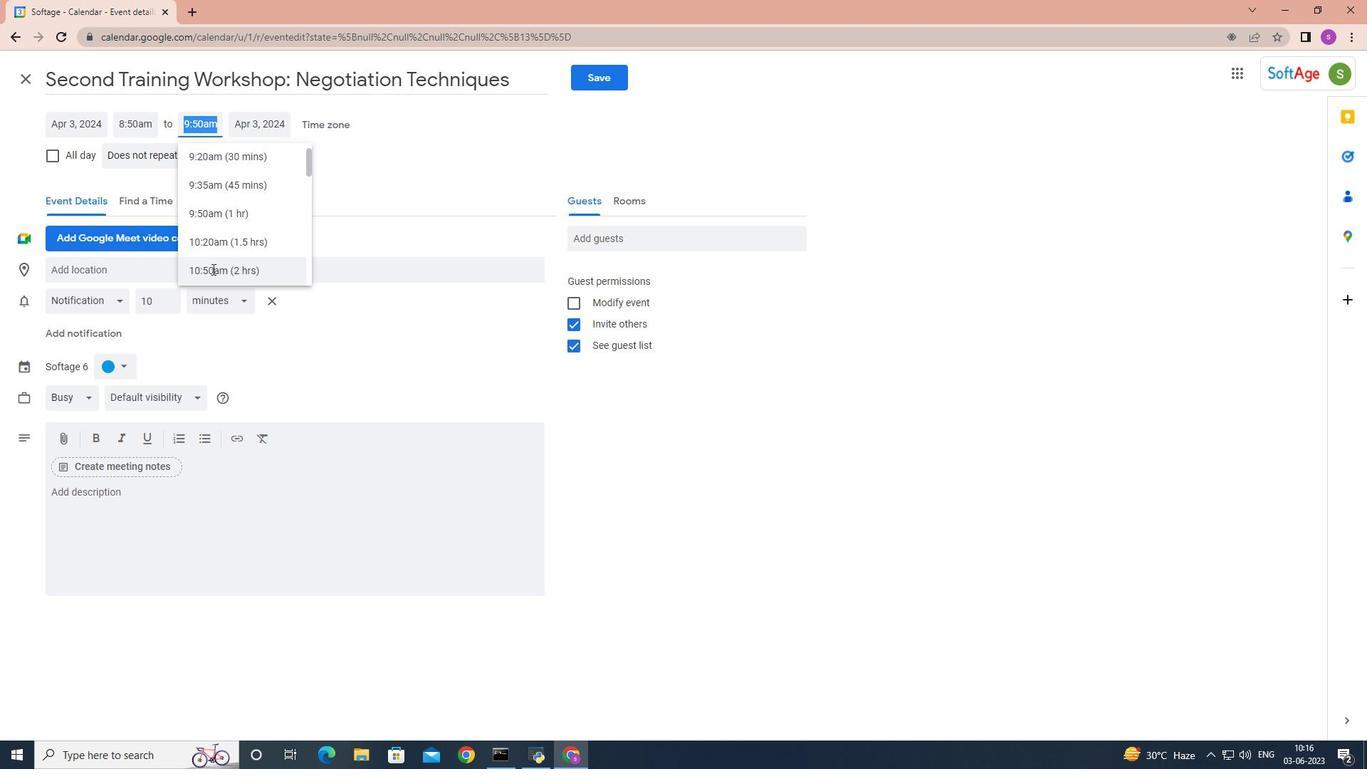 
Action: Mouse pressed left at (212, 270)
Screenshot: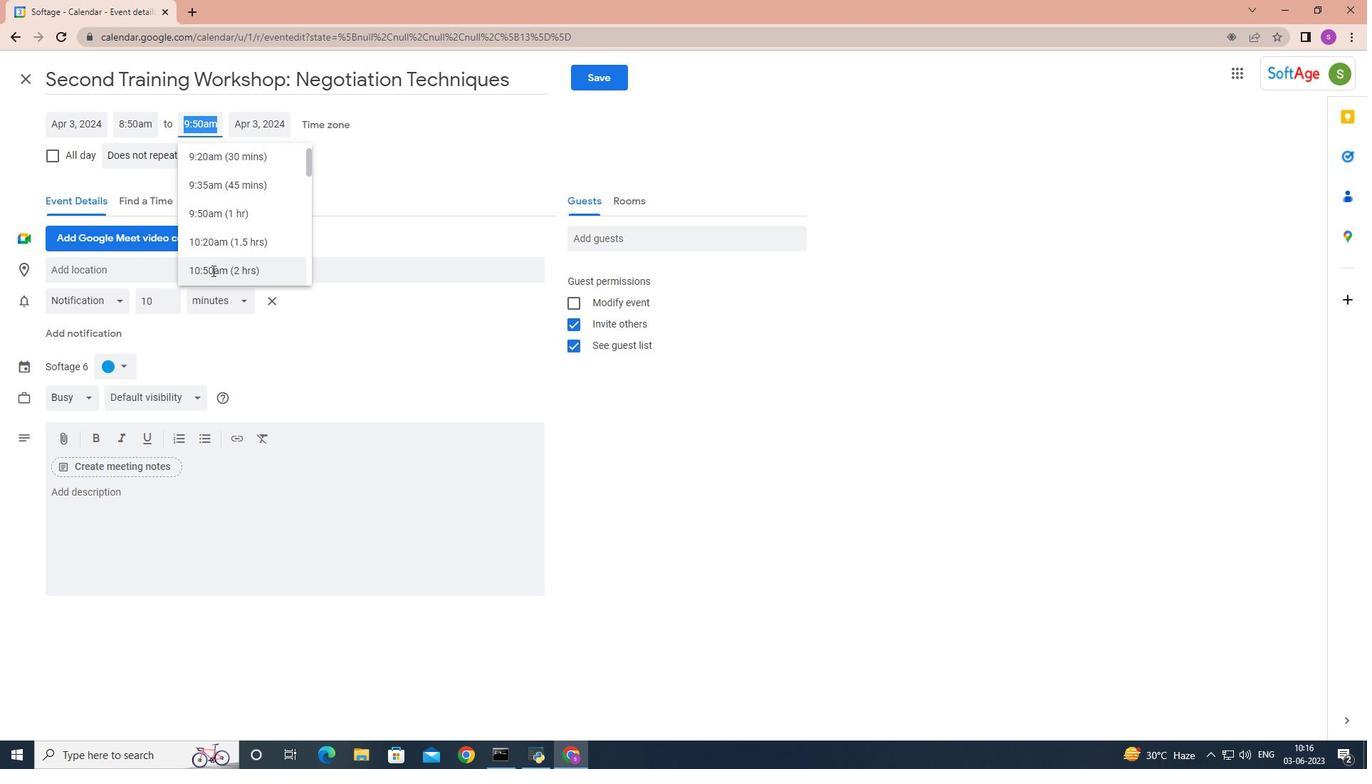 
Action: Mouse moved to (74, 490)
Screenshot: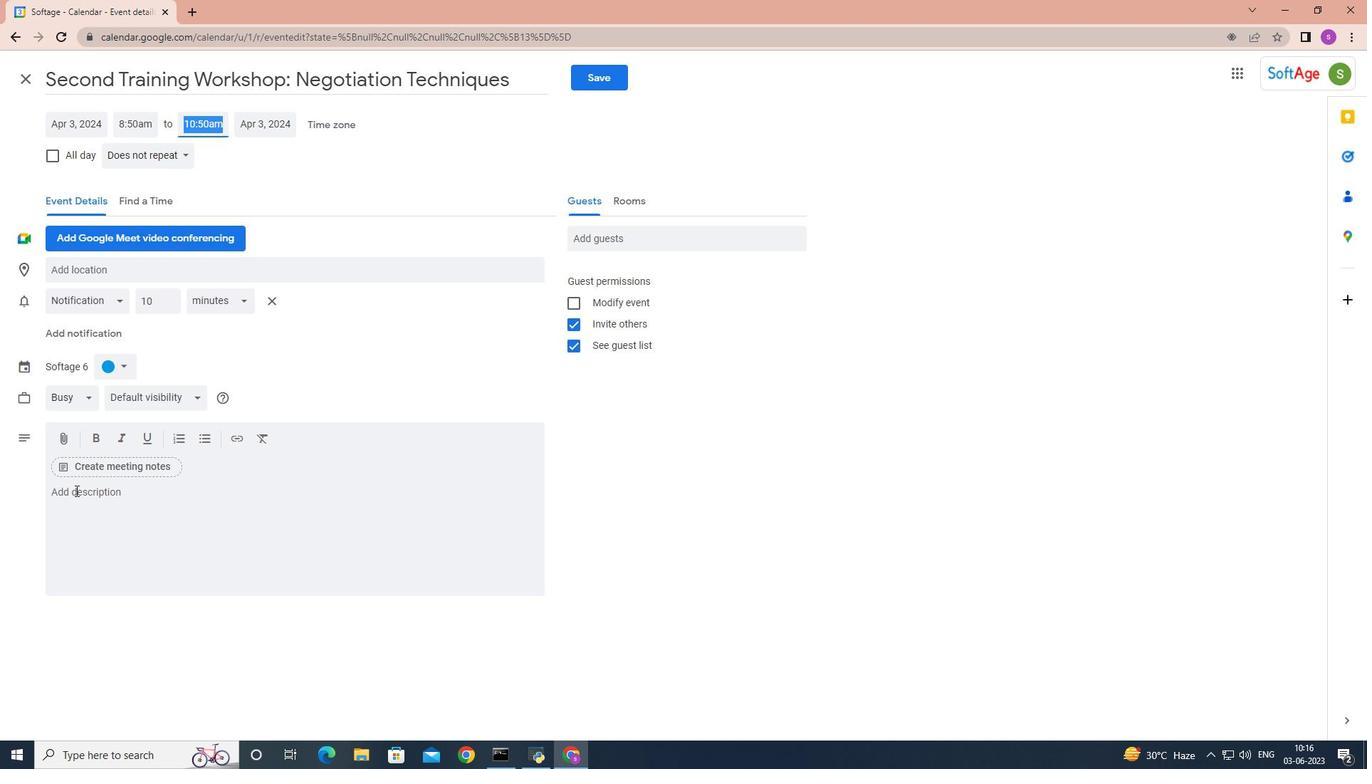 
Action: Mouse pressed left at (74, 490)
Screenshot: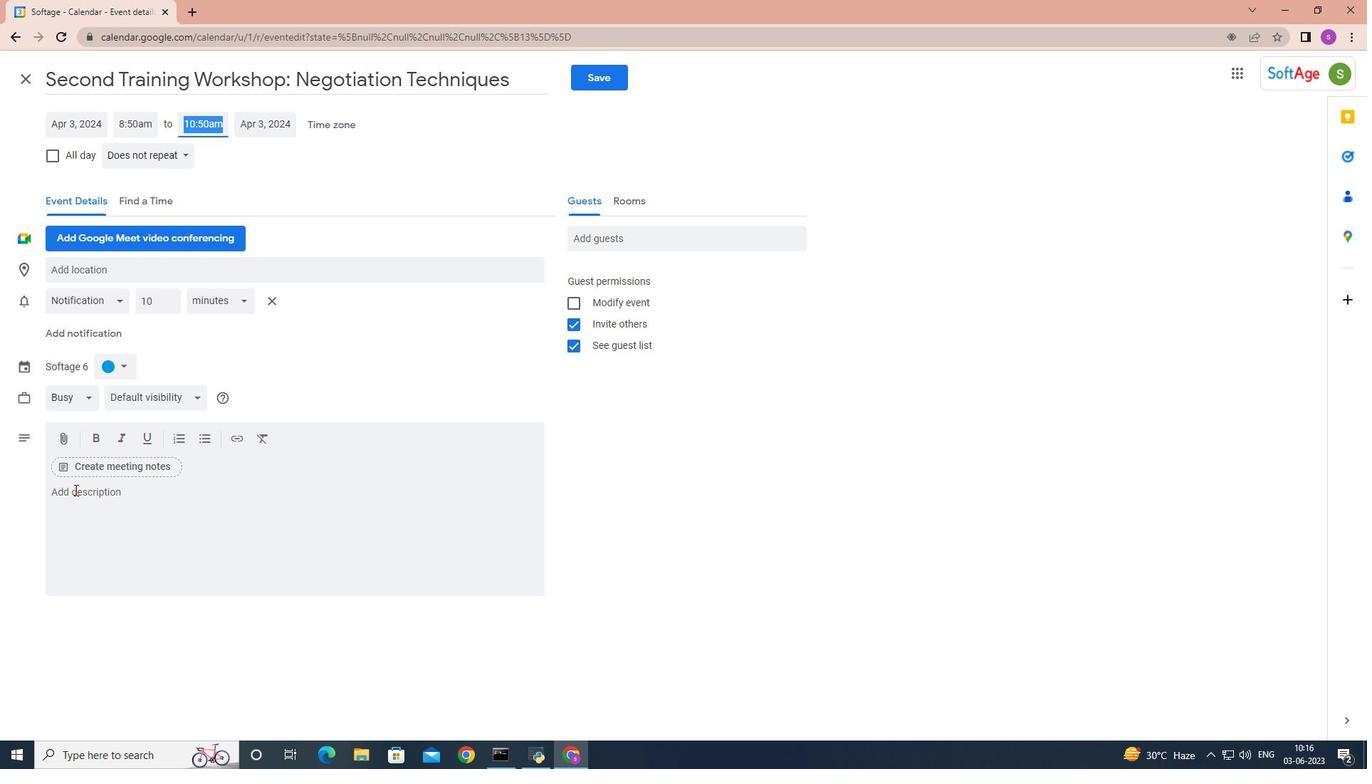 
Action: Key pressed <Key.shift>After<Key.space>the<Key.space>scavenger<Key.space>hunt,<Key.space>a<Key.space>debriefing<Key.space>sesion<Key.space>will<Key.space>be<Key.space>conducted<Key.space>to<Key.space>allow<Key.space>teams<Key.space>to<Key.space>share<Key.space>their<Key.space>experiences,<Key.space>challenf<Key.backspace>ges<Key.space>faced,<Key.space>and<Key.space>lessons<Key.space>learned<Key.space><Key.backspace>.<Key.space>this<Key.space>provides<Key.space>an<Key.space>opportunity<Key.space>for<Key.space>reflection<Key.space><Key.backspace>,<Key.space>celebration<Key.space>of<Key.space>suss<Key.backspace><Key.backspace>ccesses,<Key.space>and<Key.space>identification<Key.space>of<Key.space>areas<Key.space>for<Key.space>improvement.
Screenshot: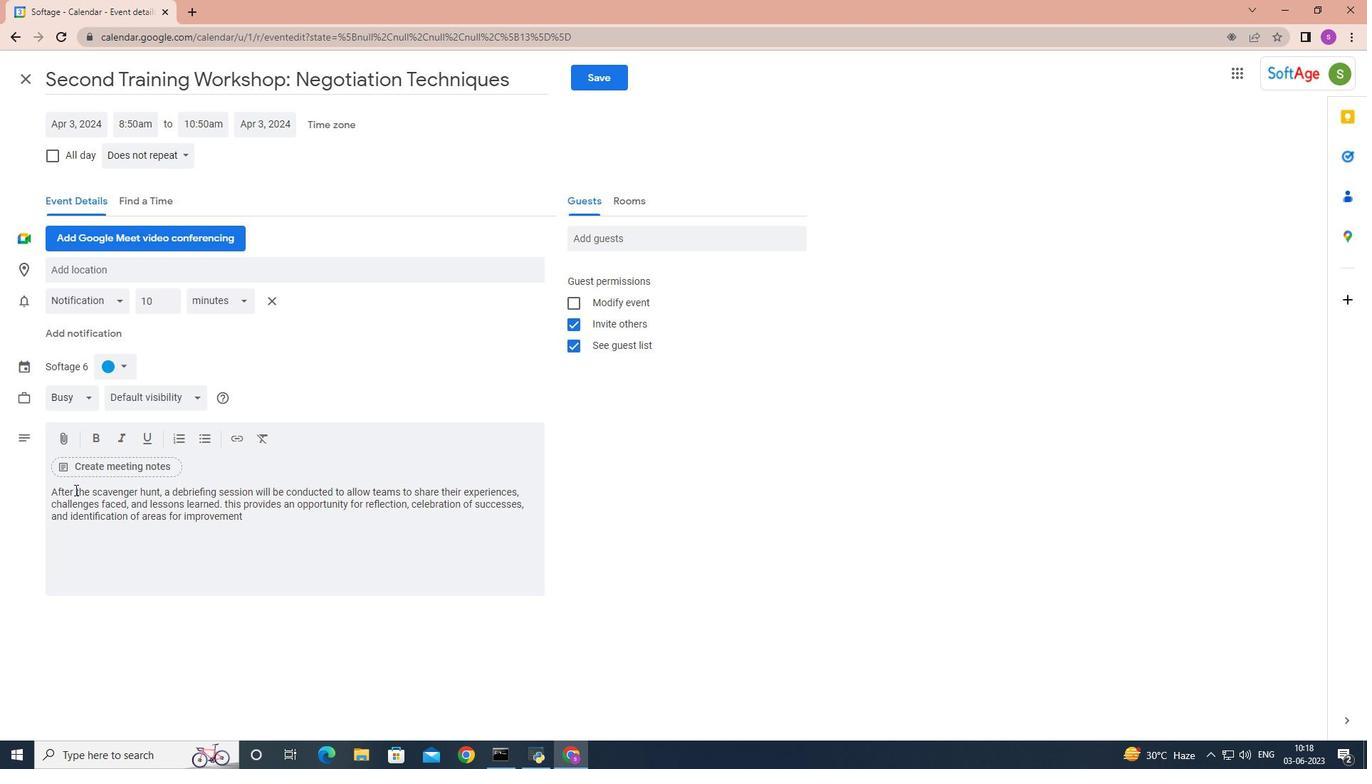 
Action: Mouse moved to (123, 365)
Screenshot: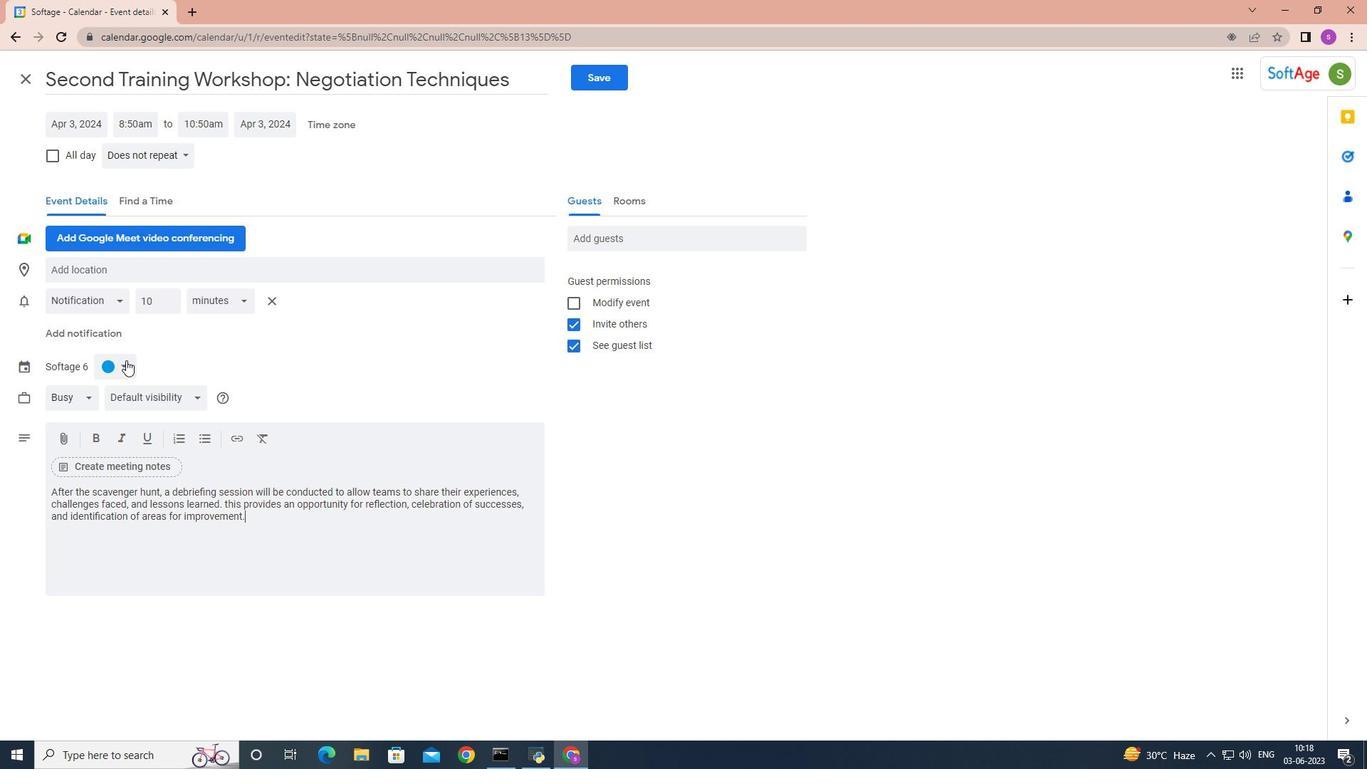 
Action: Mouse pressed left at (123, 365)
Screenshot: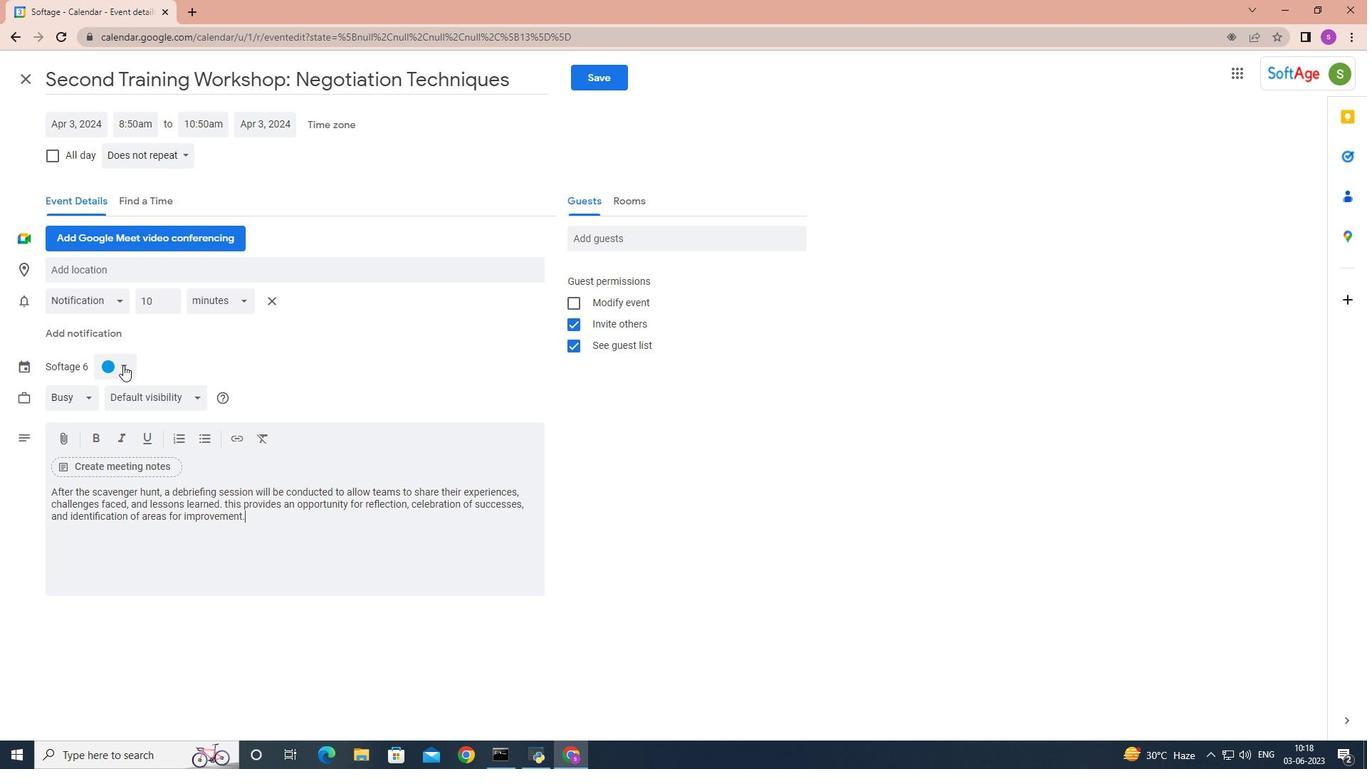 
Action: Mouse moved to (107, 430)
Screenshot: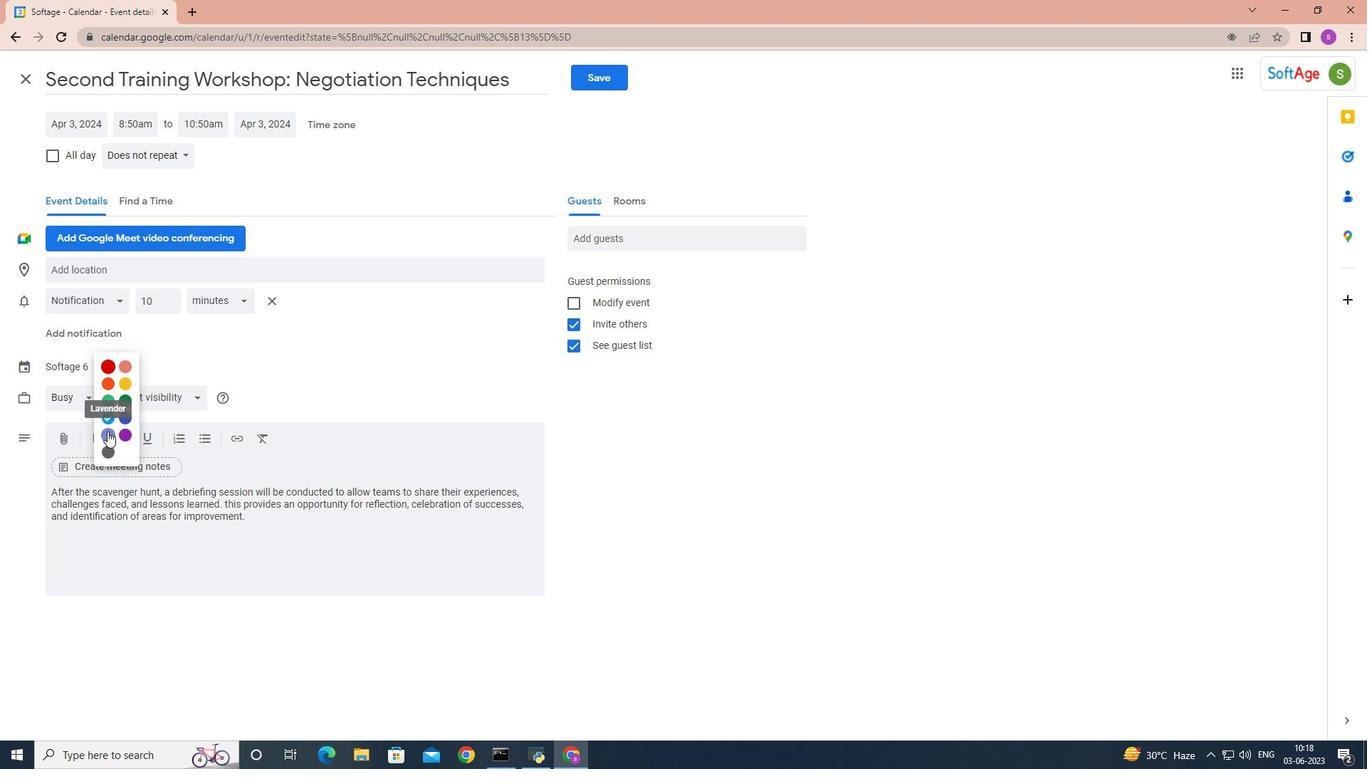 
Action: Mouse pressed left at (107, 430)
Screenshot: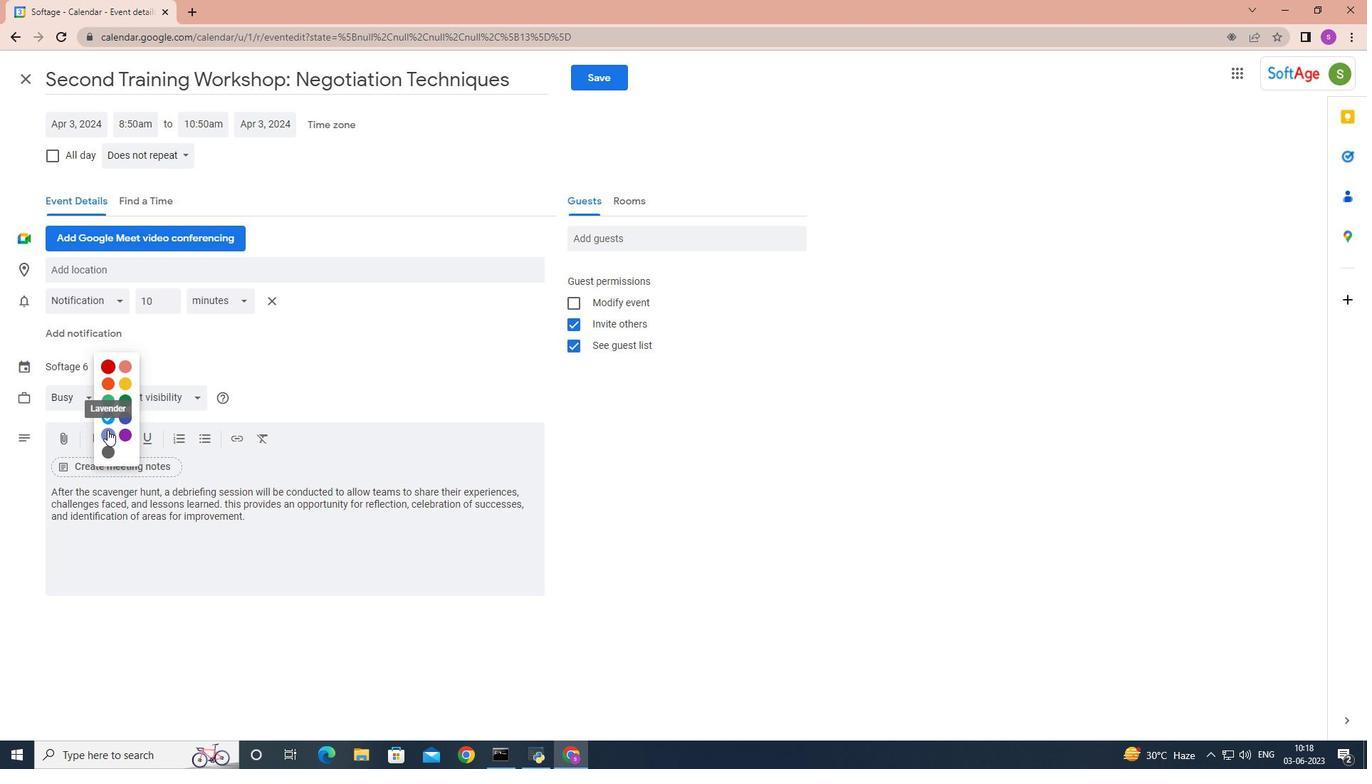 
Action: Mouse moved to (156, 268)
Screenshot: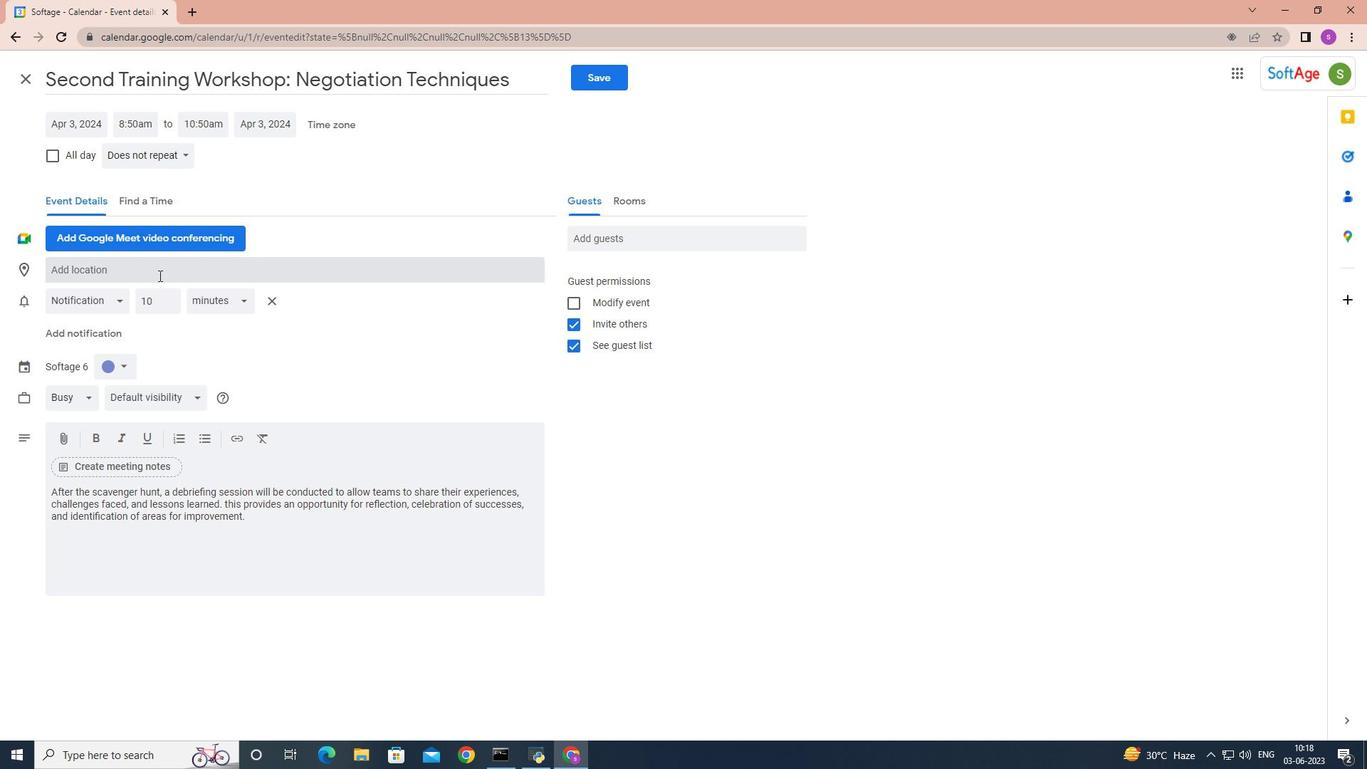 
Action: Mouse pressed left at (156, 268)
Screenshot: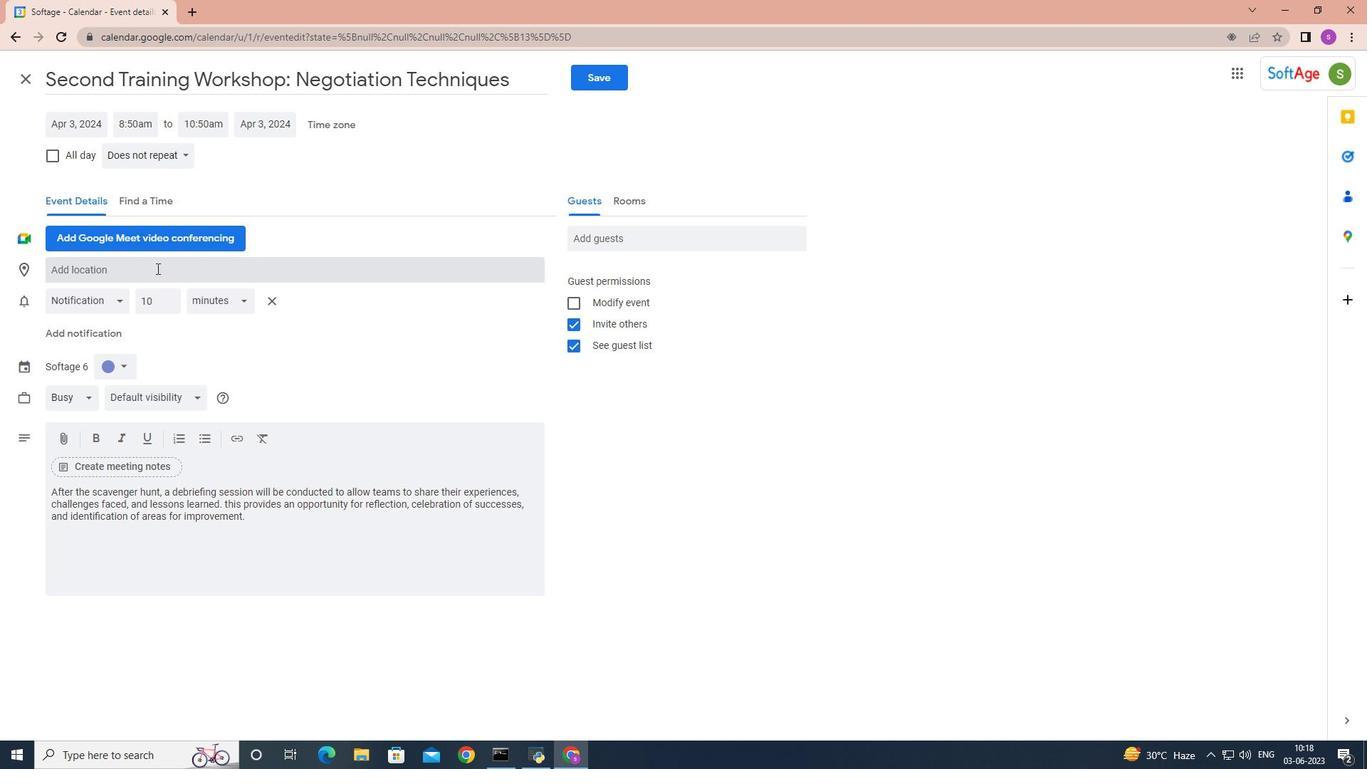 
Action: Key pressed 987<Key.space><Key.shift>Meteora.<Key.backspace>,<Key.space><Key.shift>Greece,<Key.space>
Screenshot: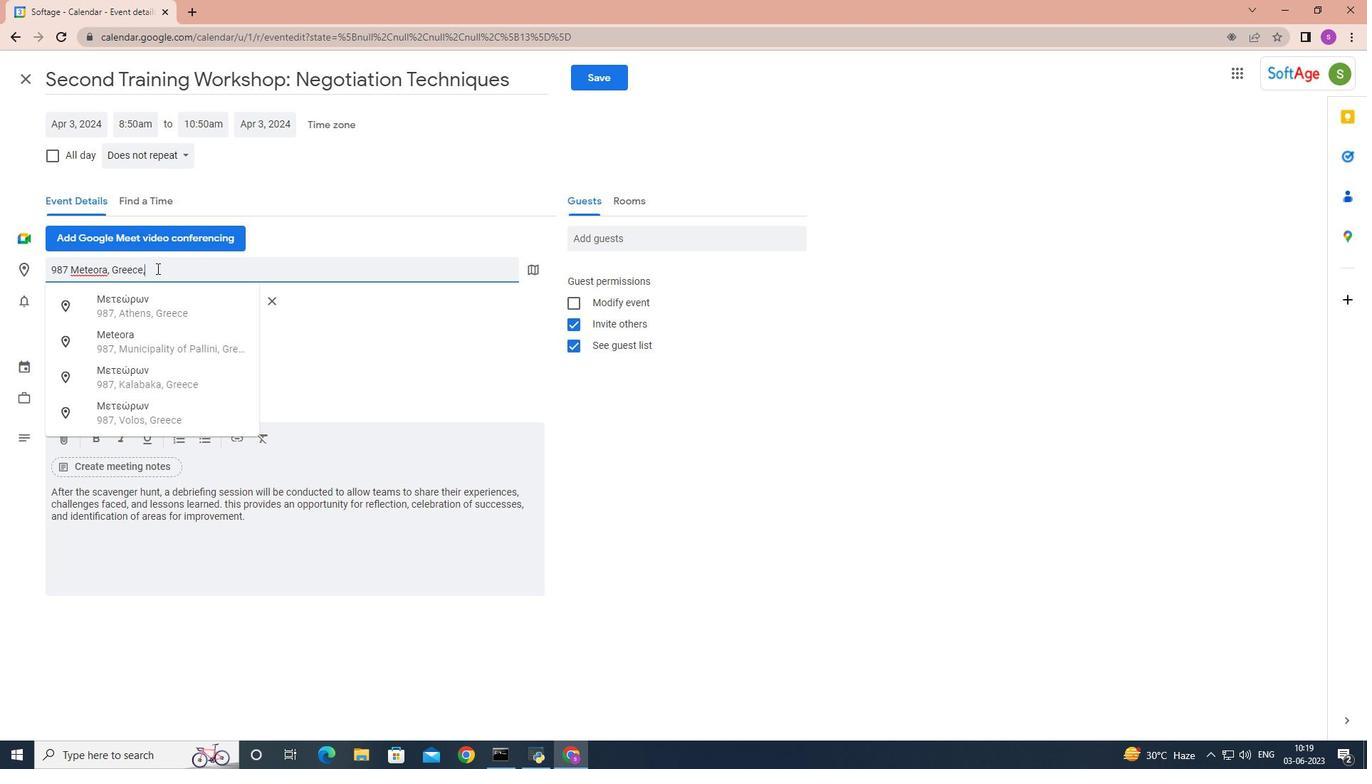 
Action: Mouse moved to (599, 245)
Screenshot: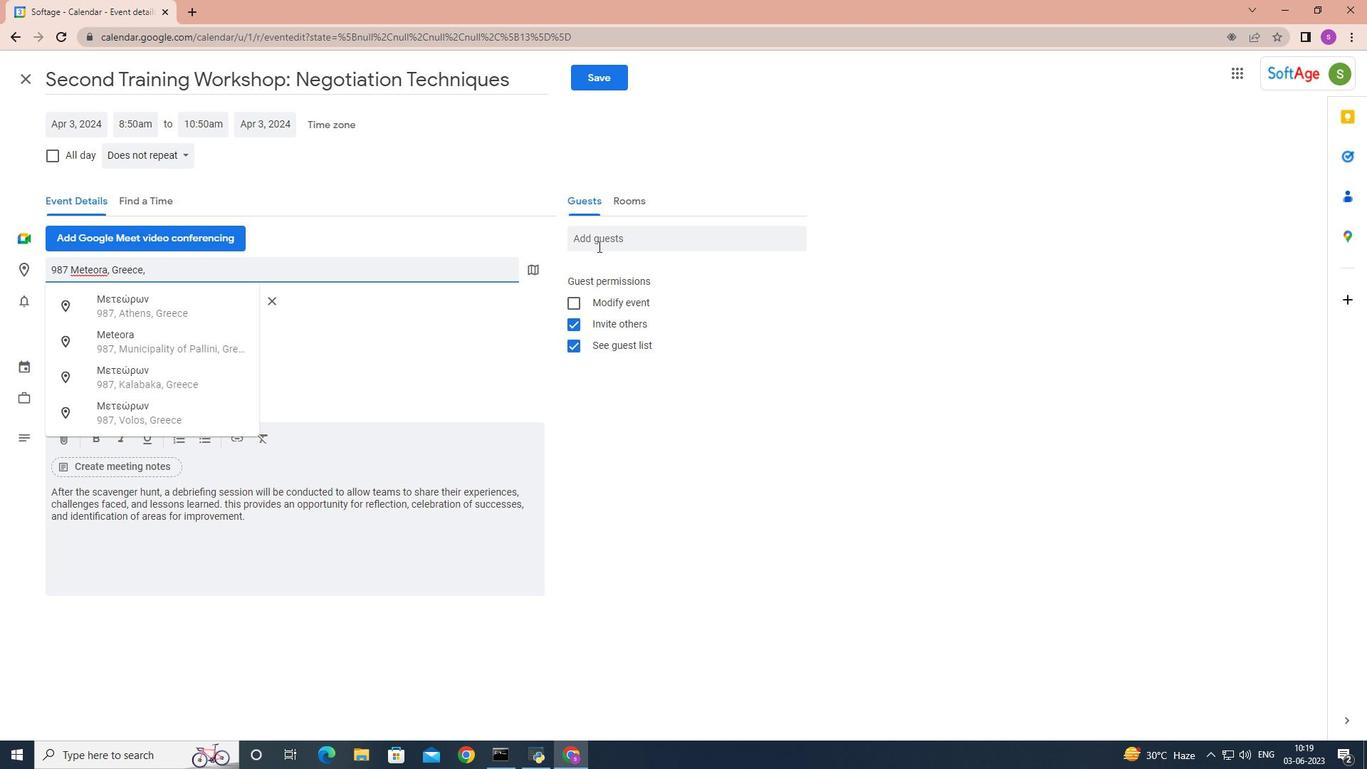 
Action: Mouse pressed left at (599, 245)
Screenshot: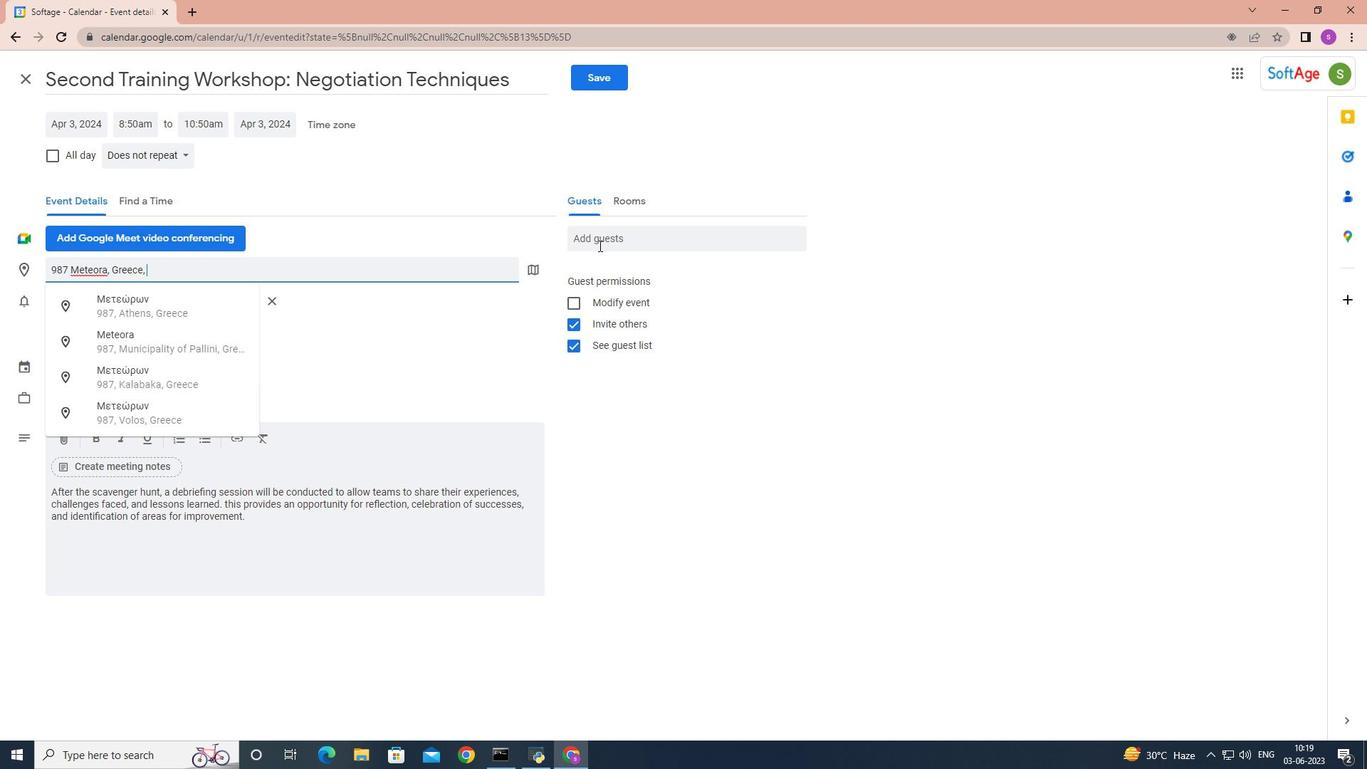 
Action: Key pressed softage.10
Screenshot: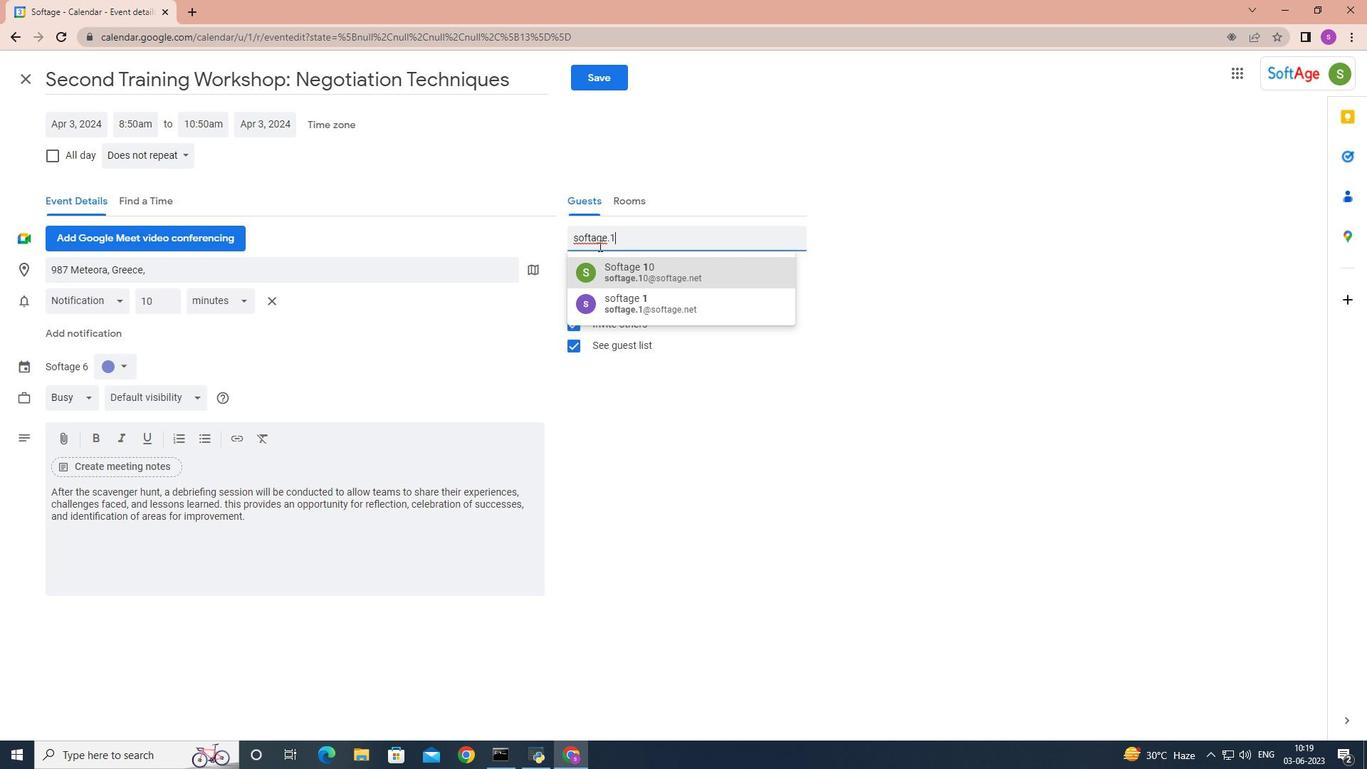 
Action: Mouse moved to (610, 267)
Screenshot: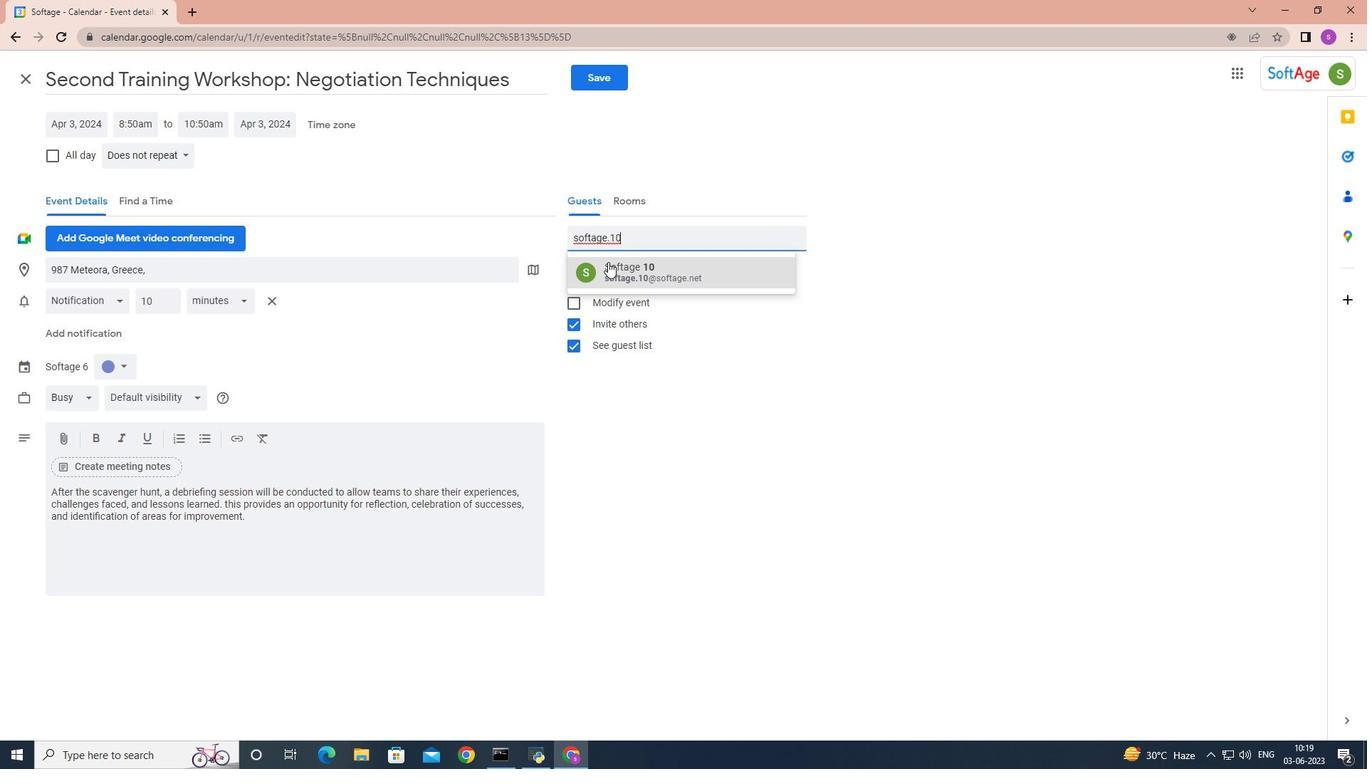
Action: Mouse pressed left at (610, 267)
Screenshot: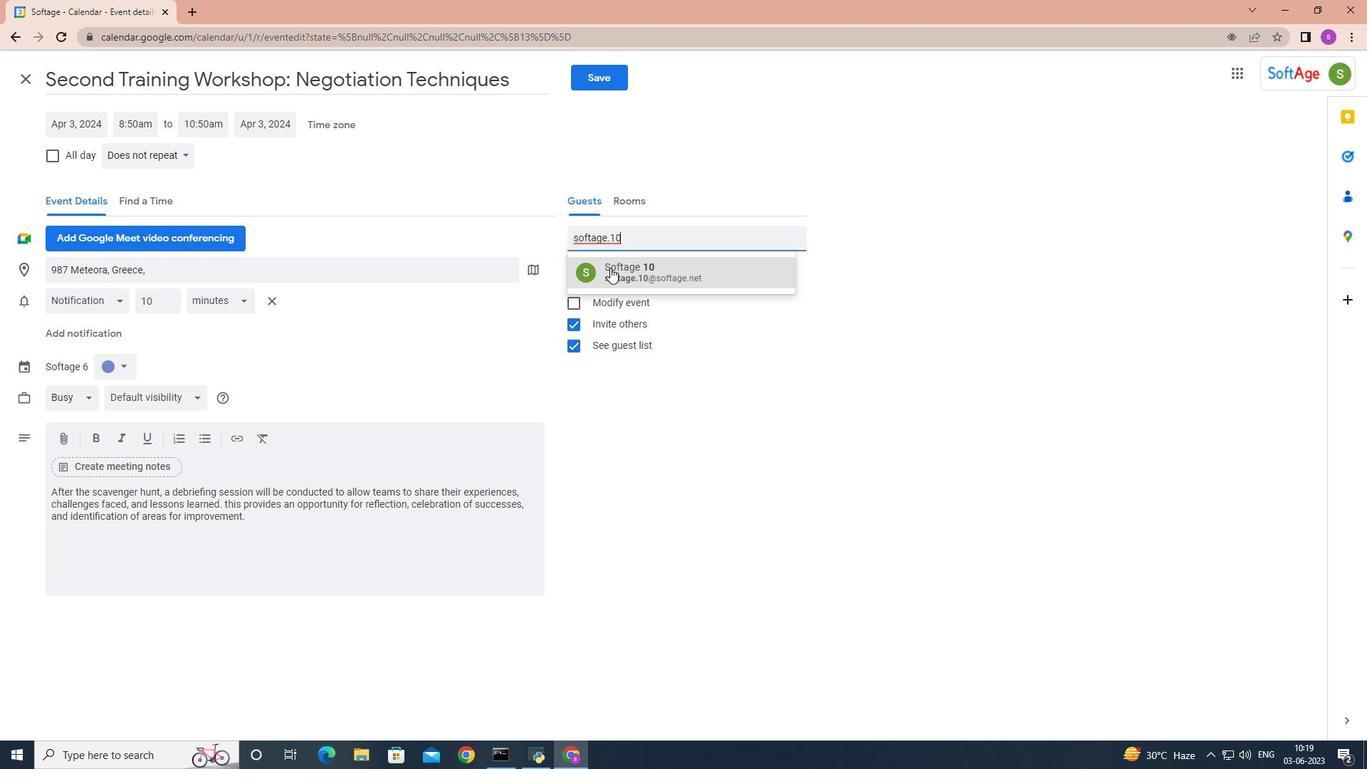 
Action: Key pressed softage.9
Screenshot: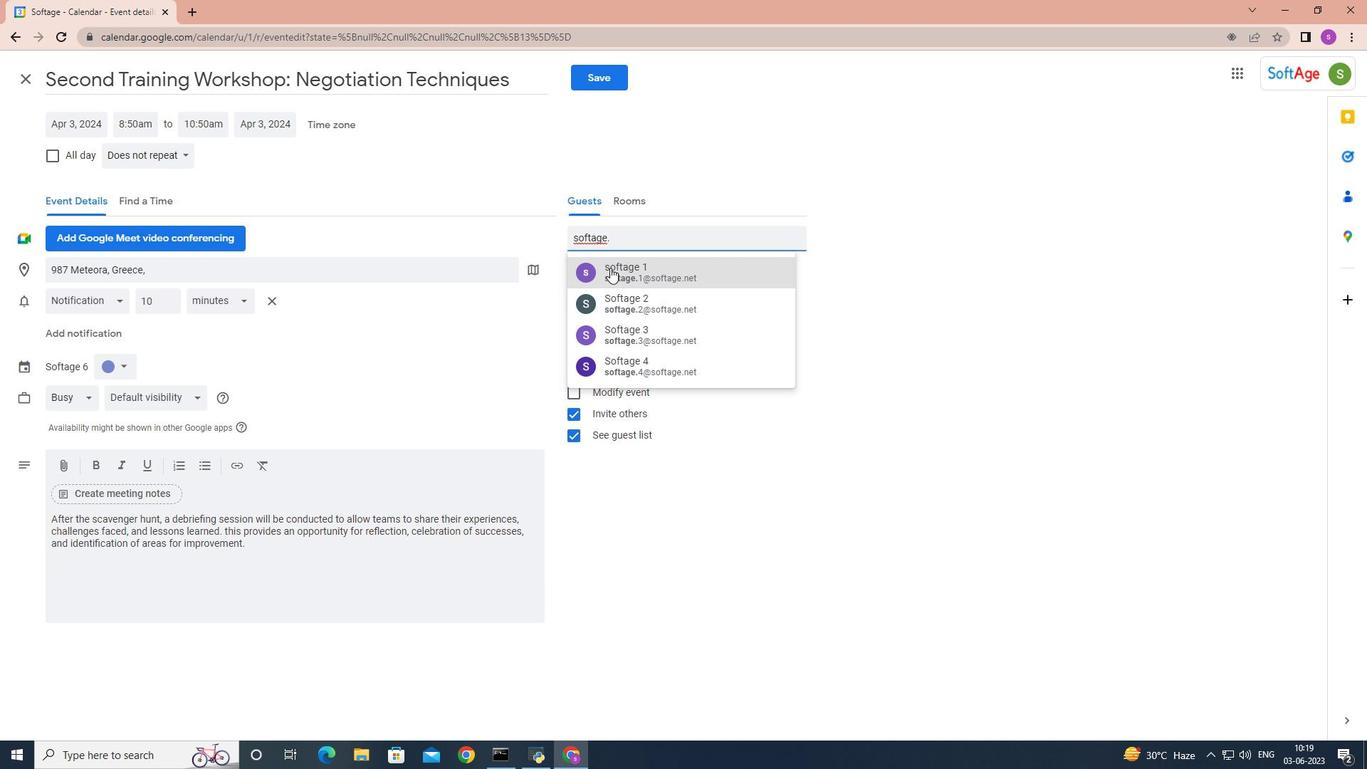 
Action: Mouse pressed left at (610, 267)
Screenshot: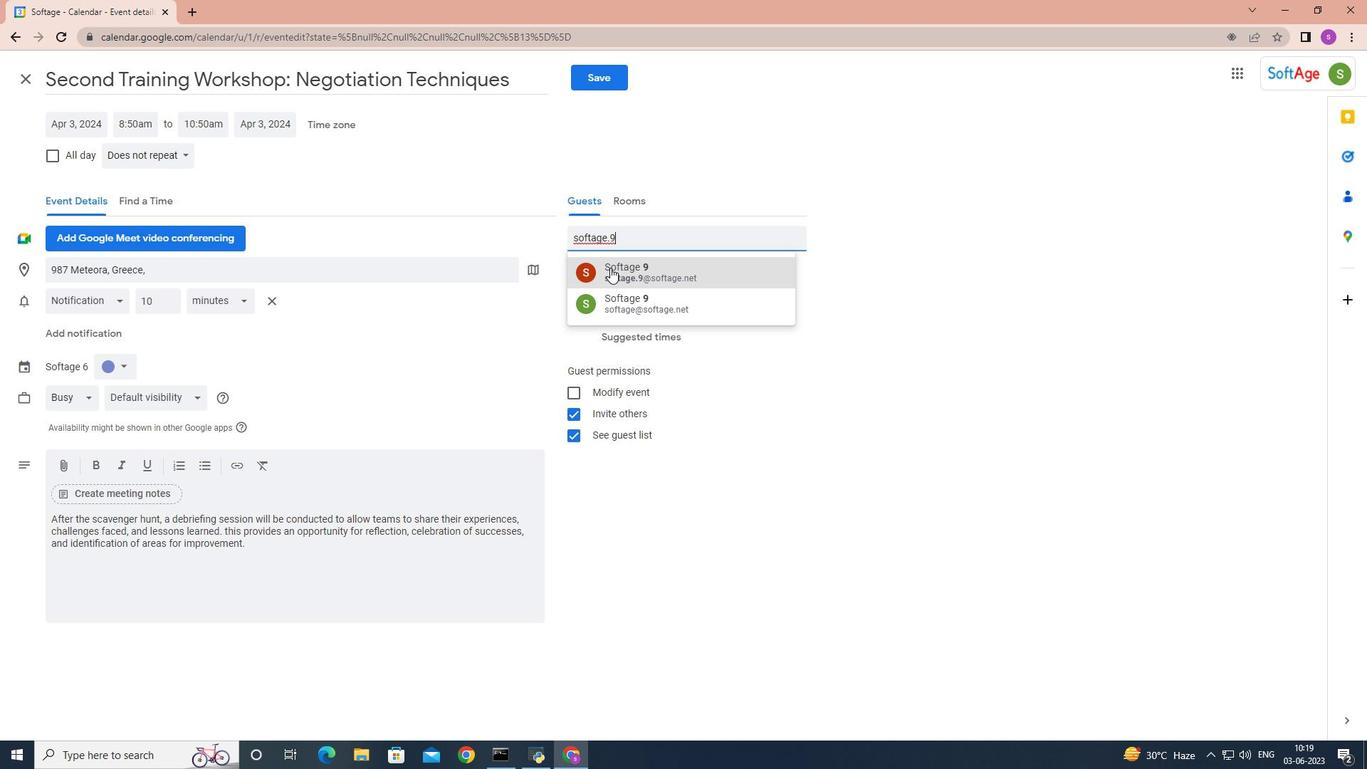 
Action: Mouse moved to (185, 154)
Screenshot: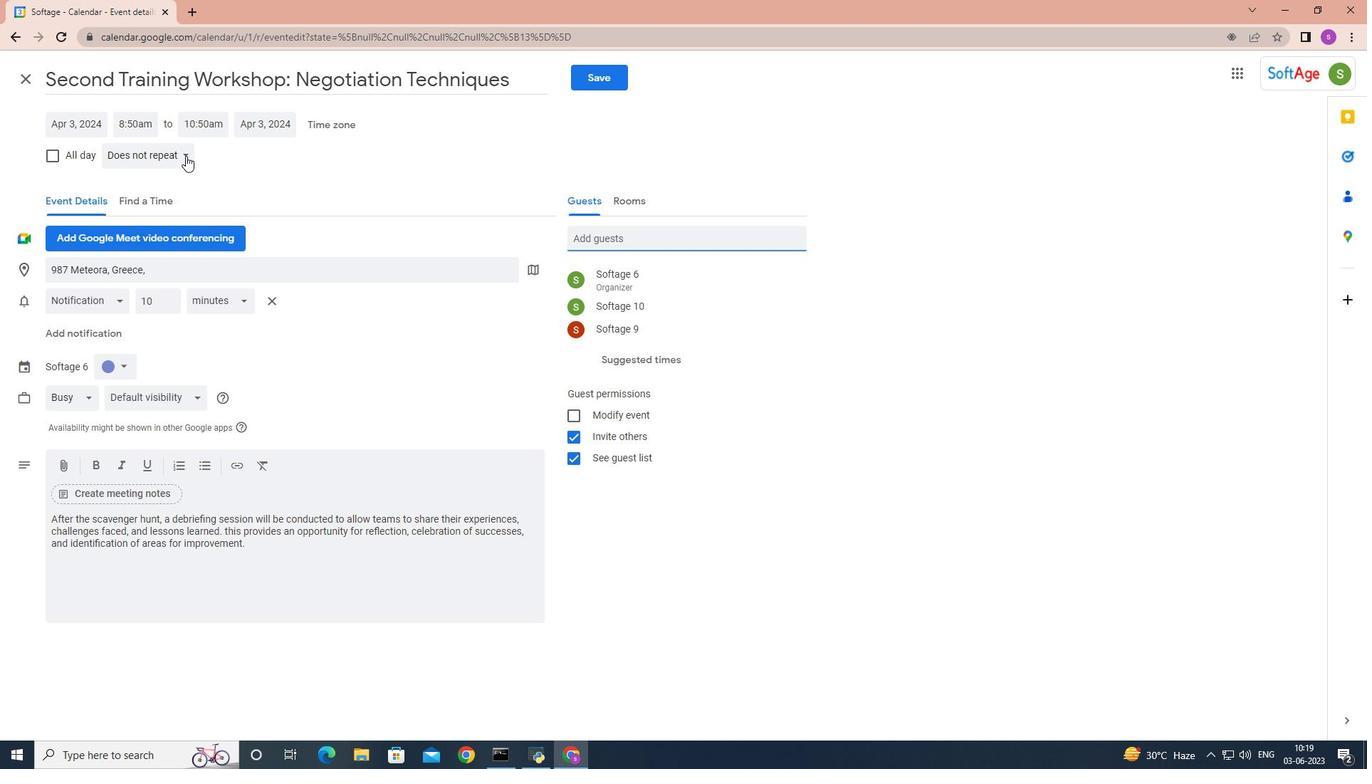 
Action: Mouse pressed left at (185, 154)
Screenshot: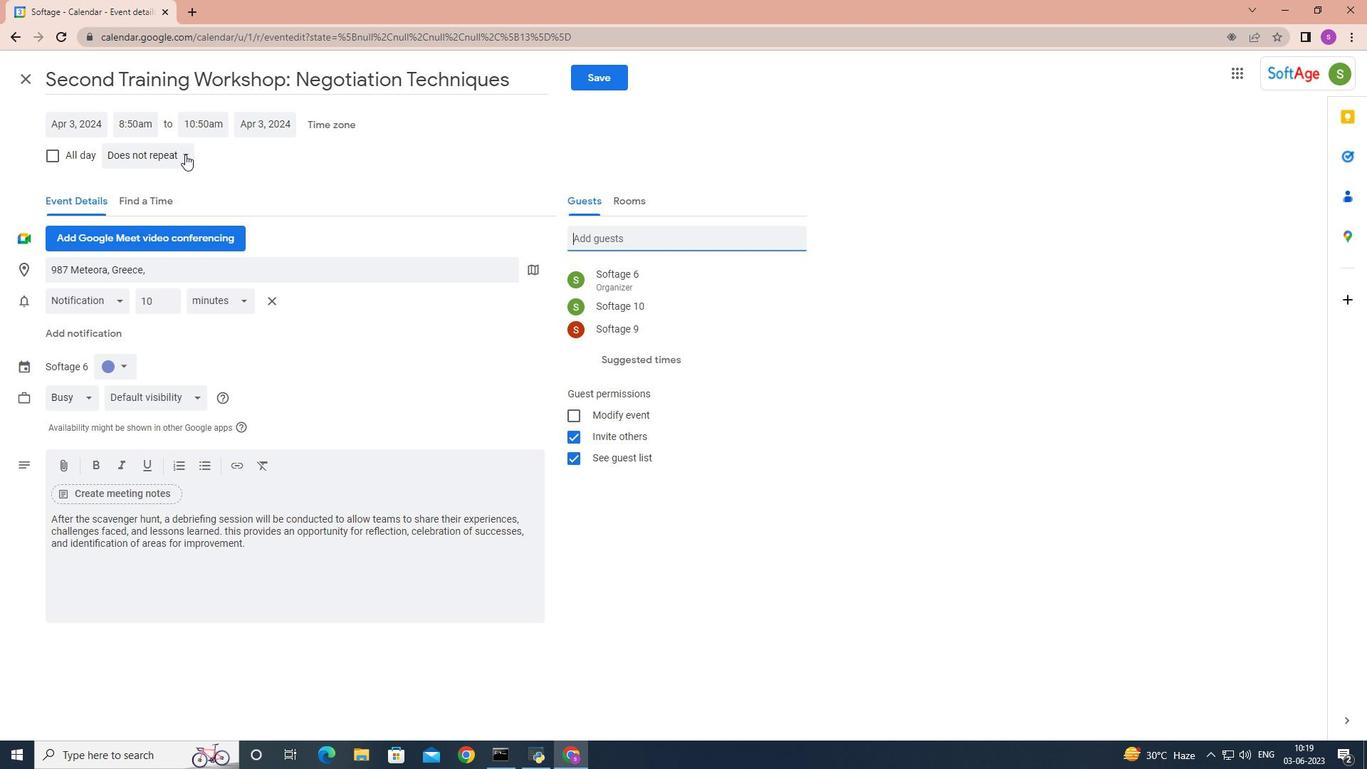 
Action: Mouse moved to (208, 281)
Screenshot: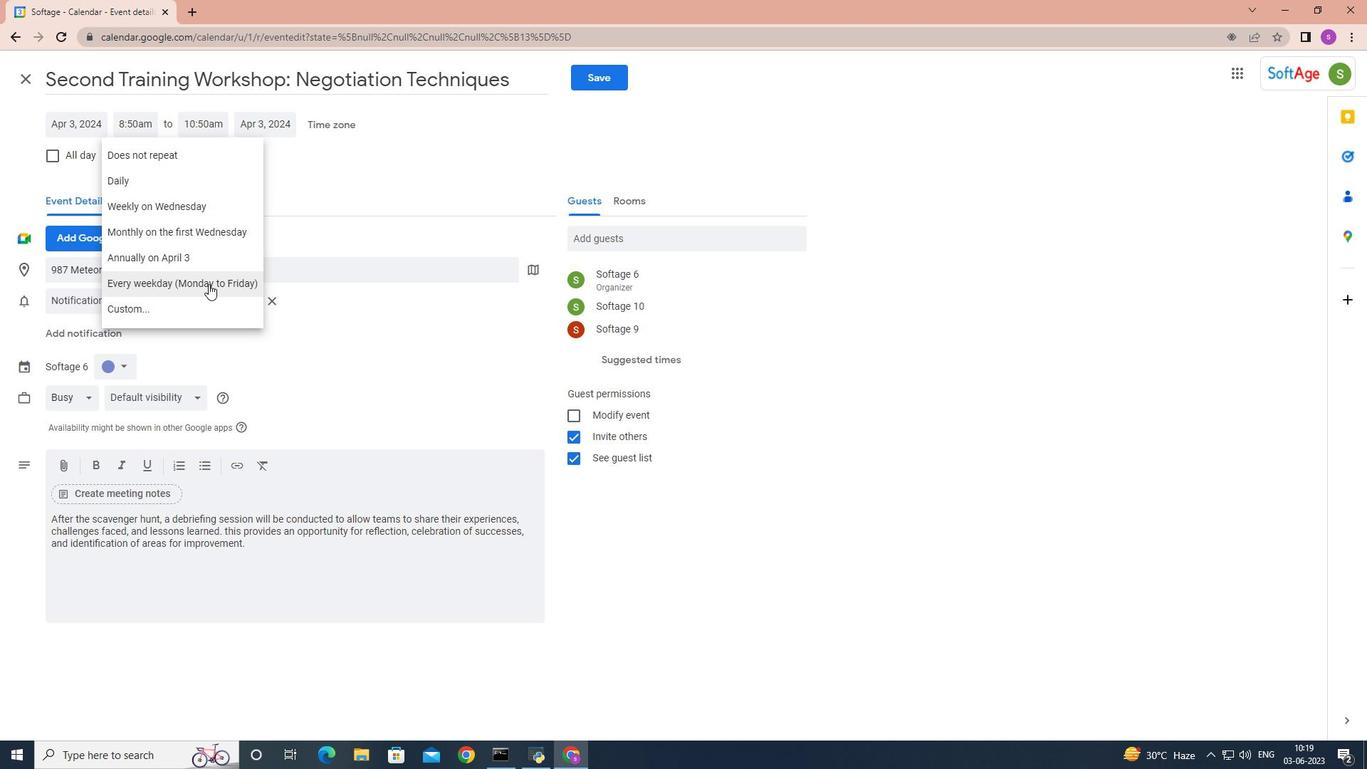 
Action: Mouse pressed left at (208, 281)
Screenshot: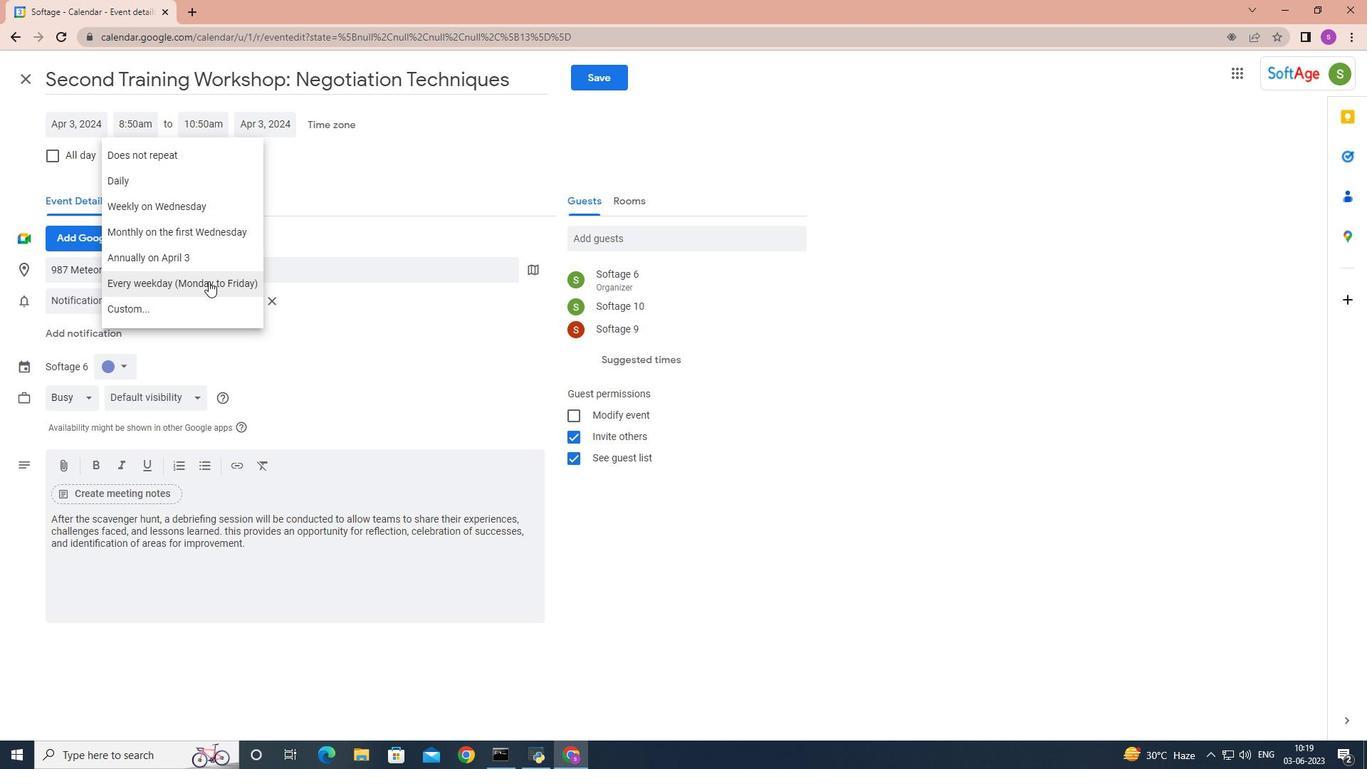 
Action: Mouse moved to (579, 78)
Screenshot: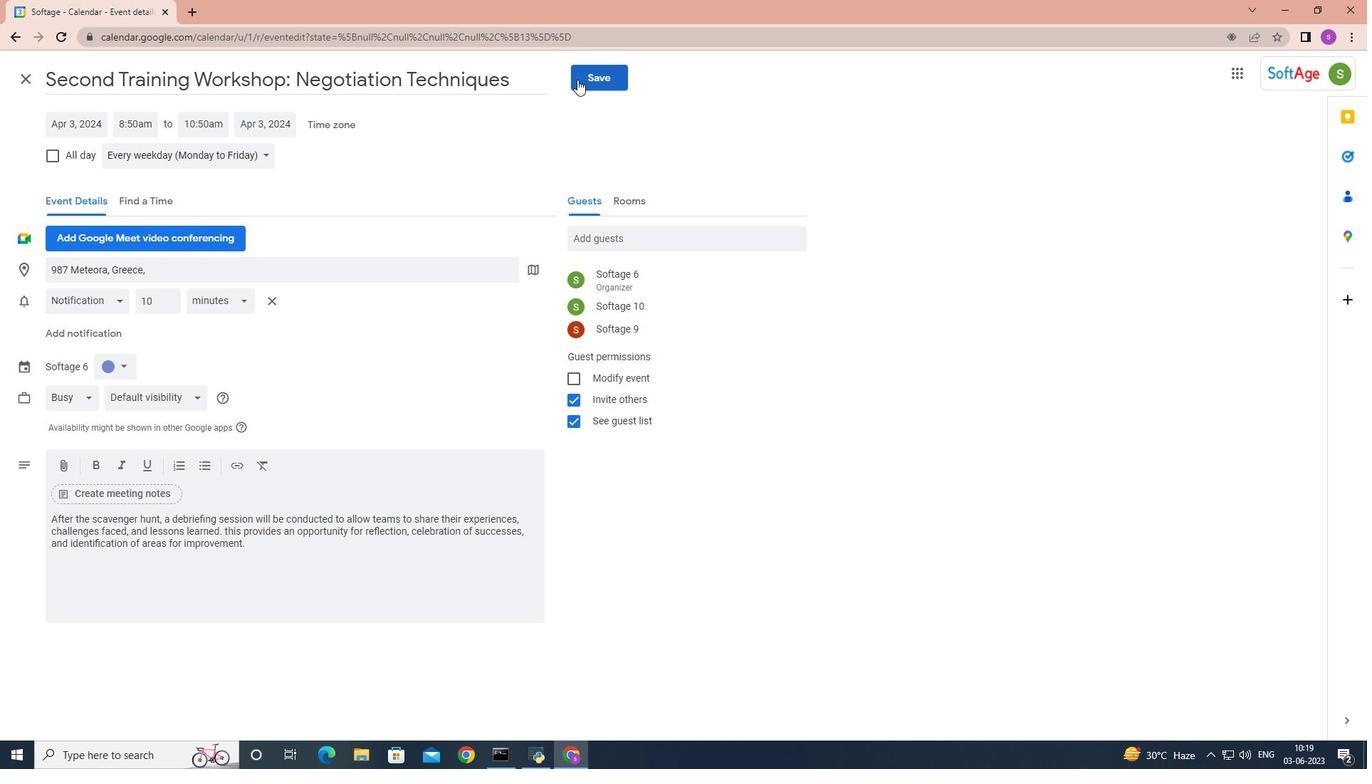 
Action: Mouse pressed left at (579, 78)
Screenshot: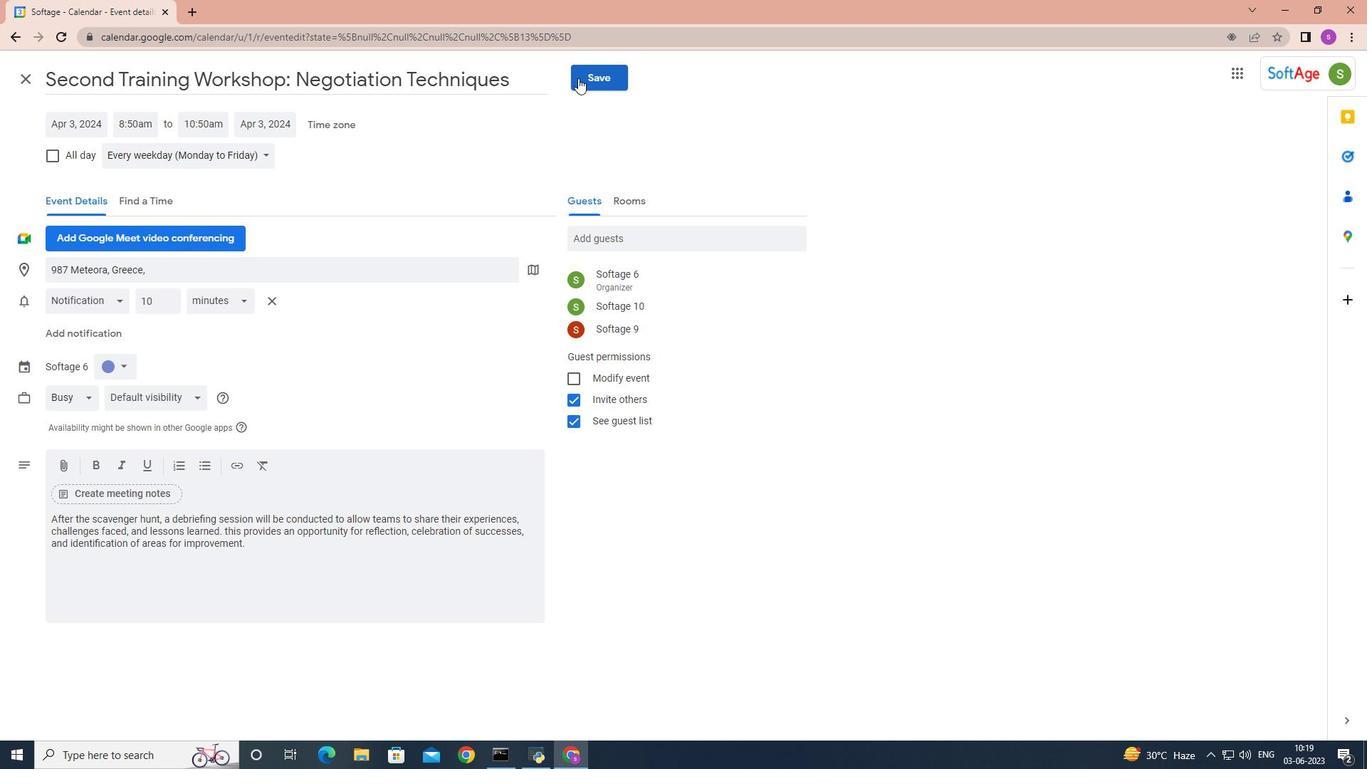 
Action: Mouse moved to (829, 426)
Screenshot: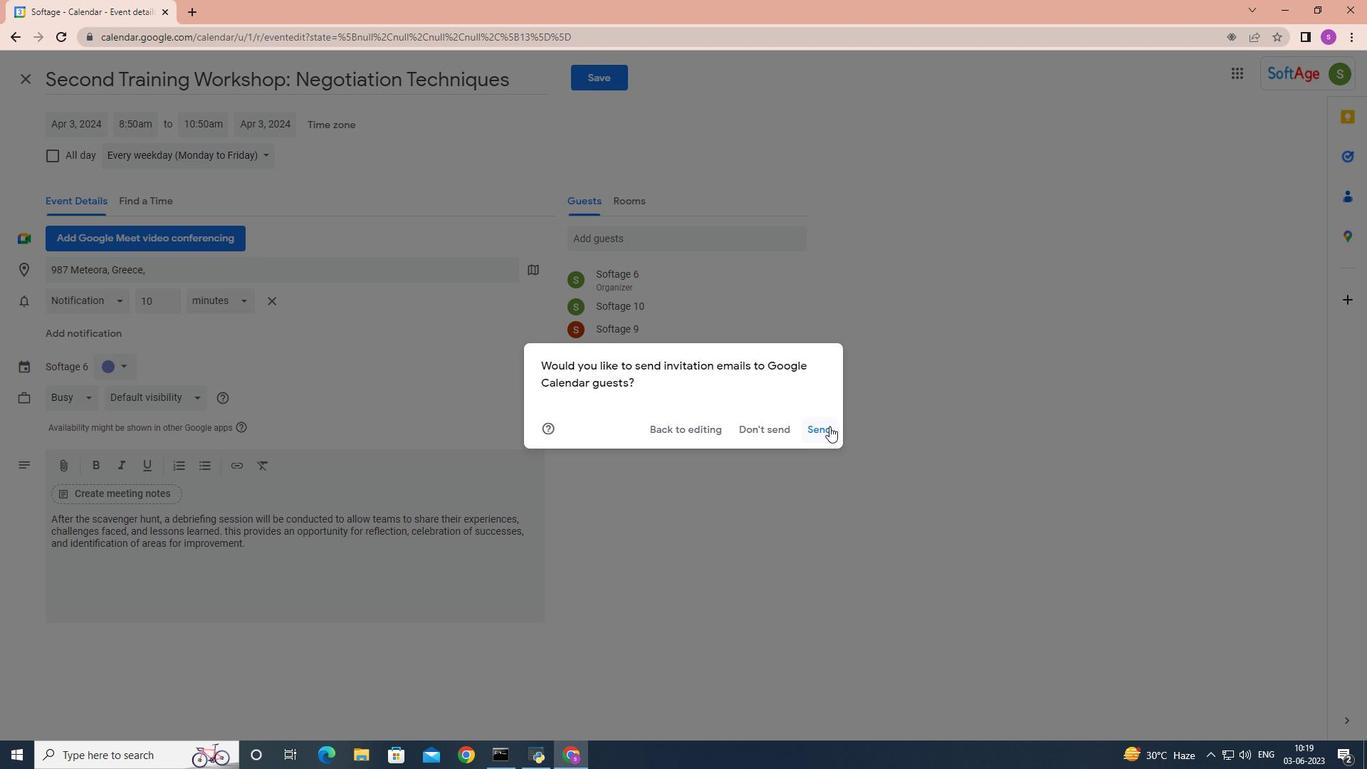 
Action: Mouse pressed left at (829, 426)
Screenshot: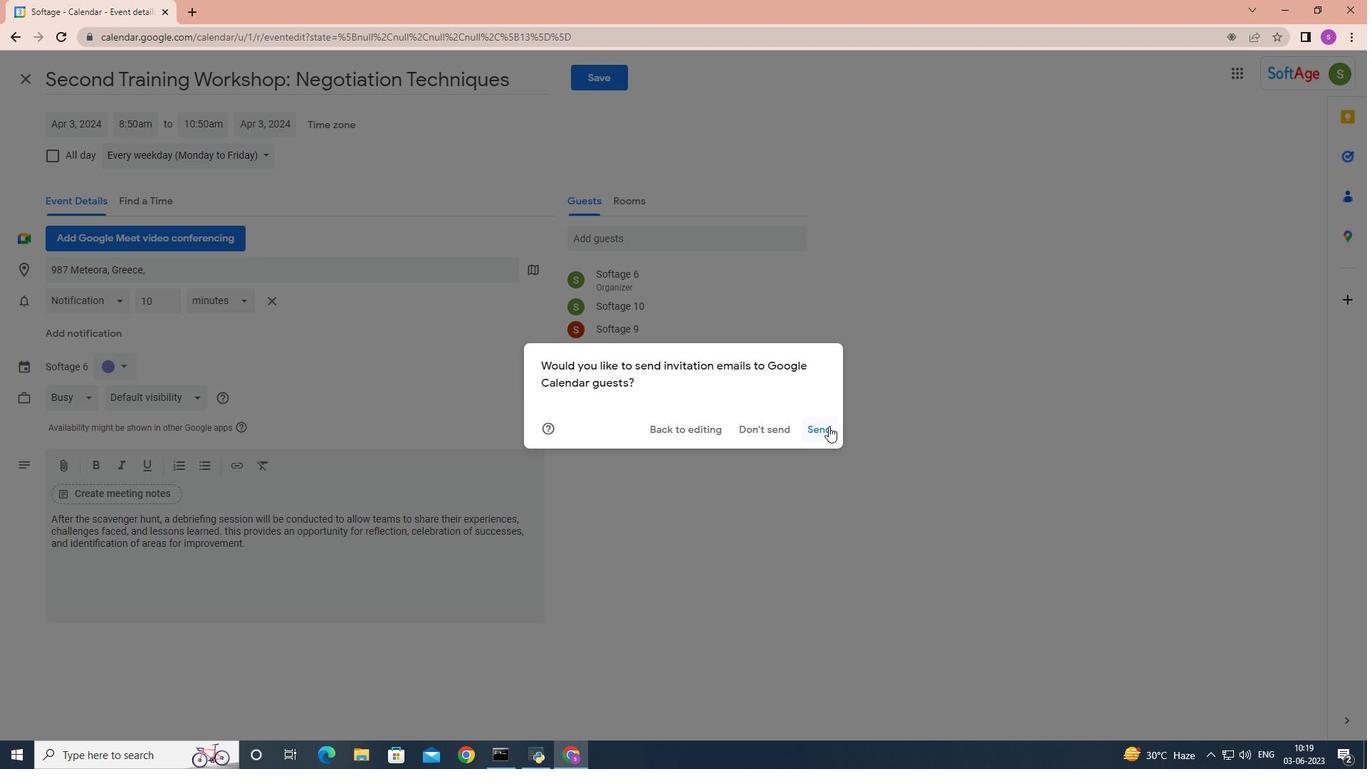 
